 Task: Add an event with the title Second Interview with Irvin, date '2023/10/20', time 7:50 AM to 9:50 AMand add a description: Welcome to our Annual General Meeting (AGM), a crucial event that brings together stakeholders, shareholders, and key members of our organization to review the past year, discuss important matters, and plan for the future. The AGM serves as a platform for transparency, accountability, and open dialogue, allowing everyone involved to contribute to the overall direction and success of our organization., put the event into Orange category . Add location for the event as: Waldorf Astoria, Beverly Hills, USA, logged in from the account softage.7@softage.netand send the event invitation to softage.1@softage.net and softage.2@softage.net. Set a reminder for the event 15 minutes before
Action: Mouse moved to (100, 111)
Screenshot: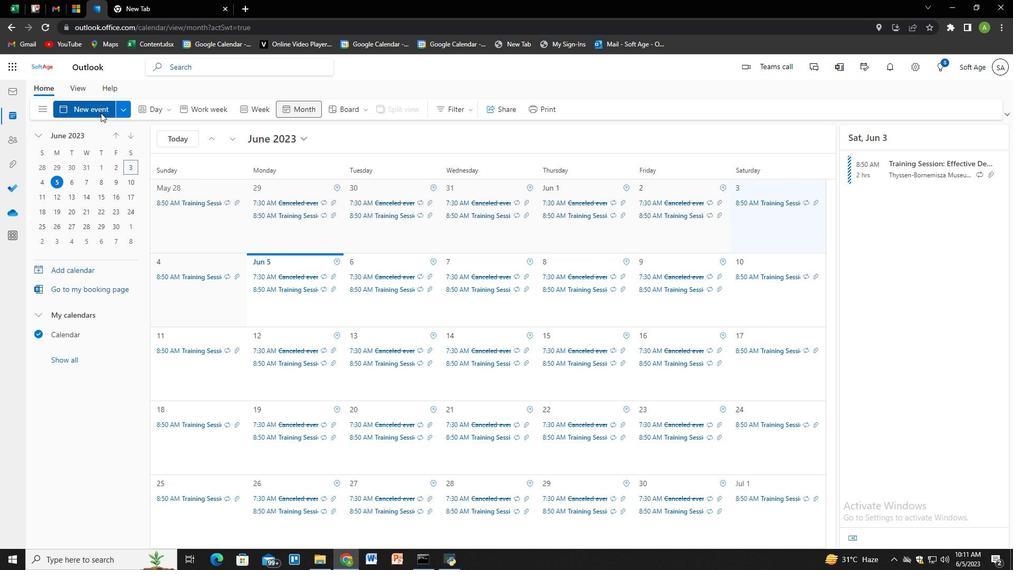 
Action: Mouse pressed left at (100, 111)
Screenshot: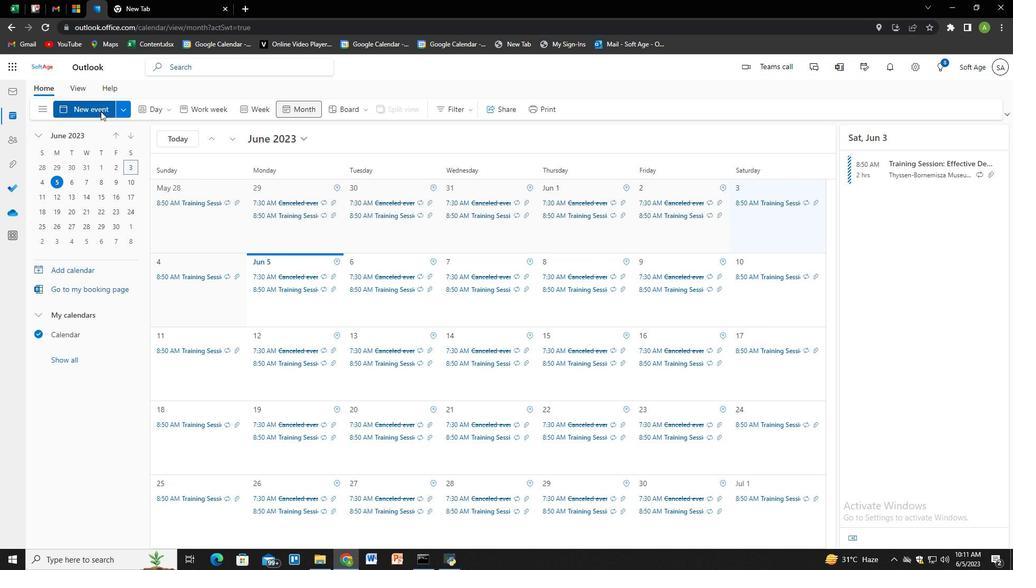 
Action: Mouse moved to (351, 174)
Screenshot: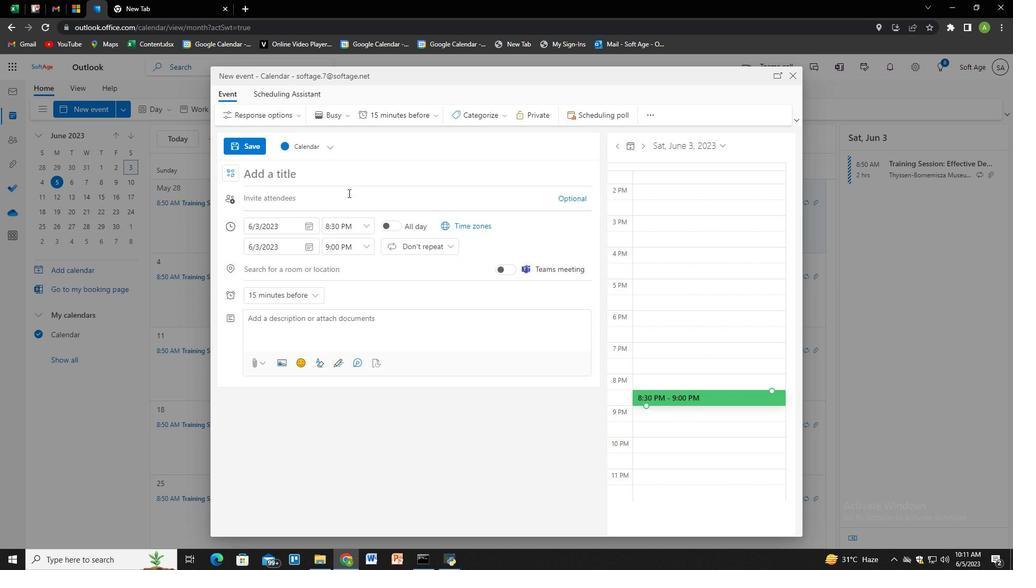 
Action: Key pressed <Key.shift>Second<Key.space><Key.shift>Interview<Key.space>with<Key.space><Key.shift>Irvin<Key.tab><Key.tab><Key.tab>
Screenshot: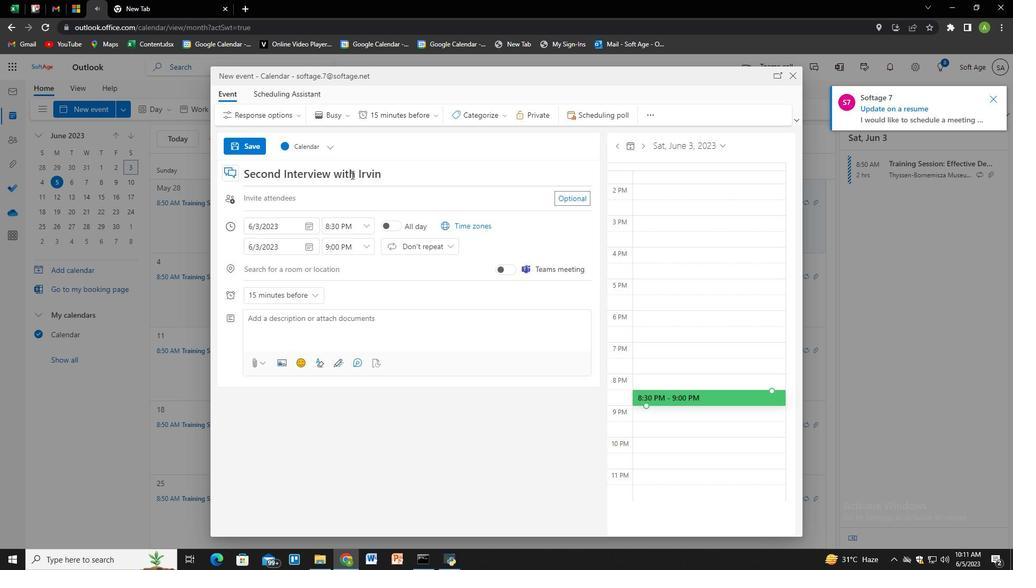 
Action: Mouse moved to (307, 225)
Screenshot: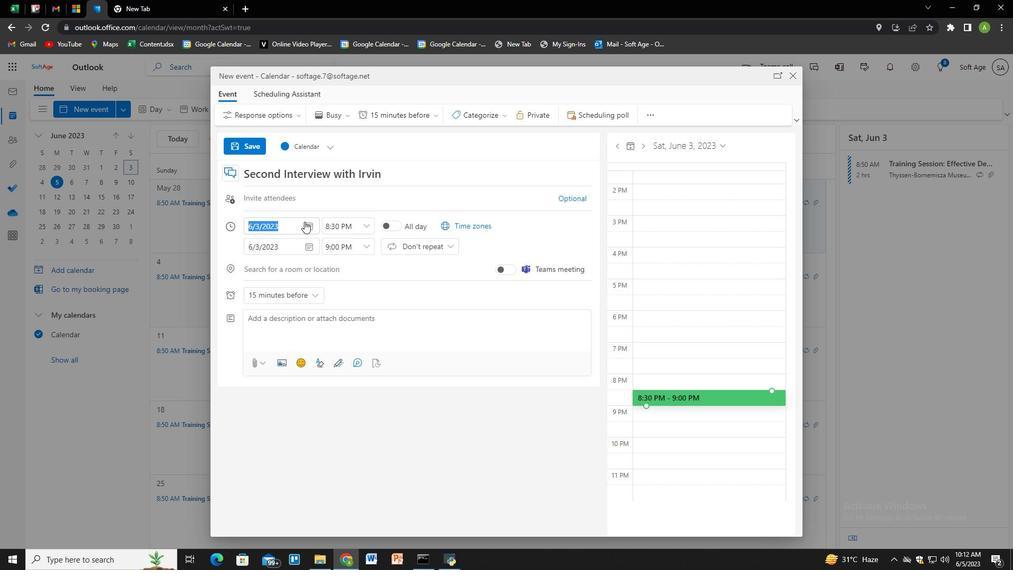 
Action: Mouse pressed left at (307, 225)
Screenshot: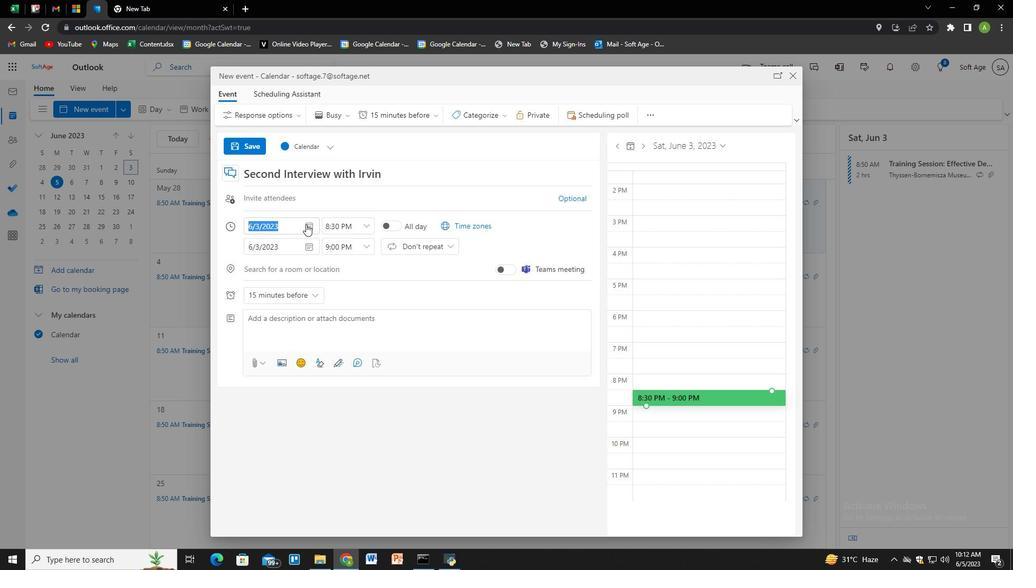 
Action: Mouse moved to (303, 246)
Screenshot: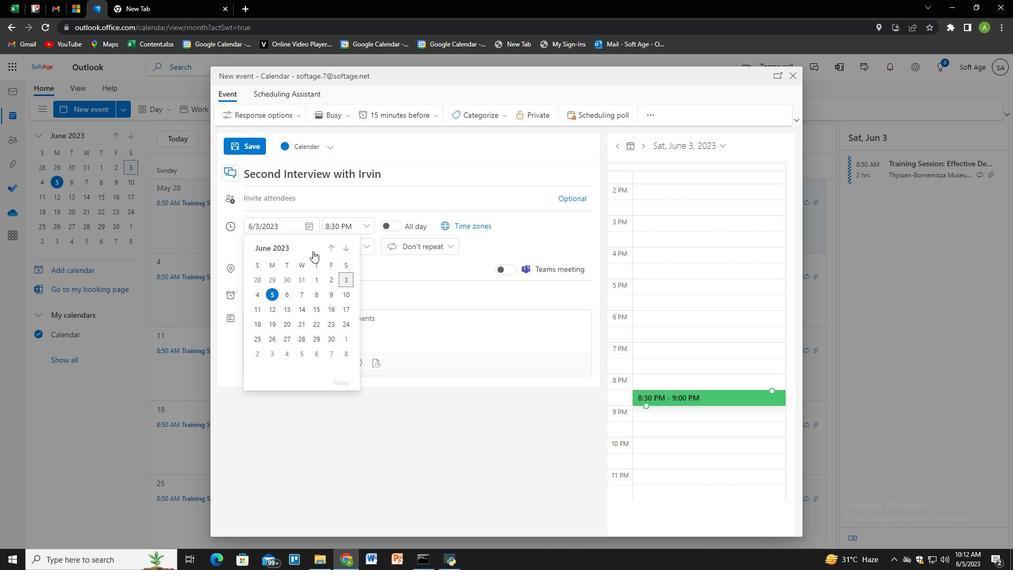 
Action: Mouse pressed left at (303, 246)
Screenshot: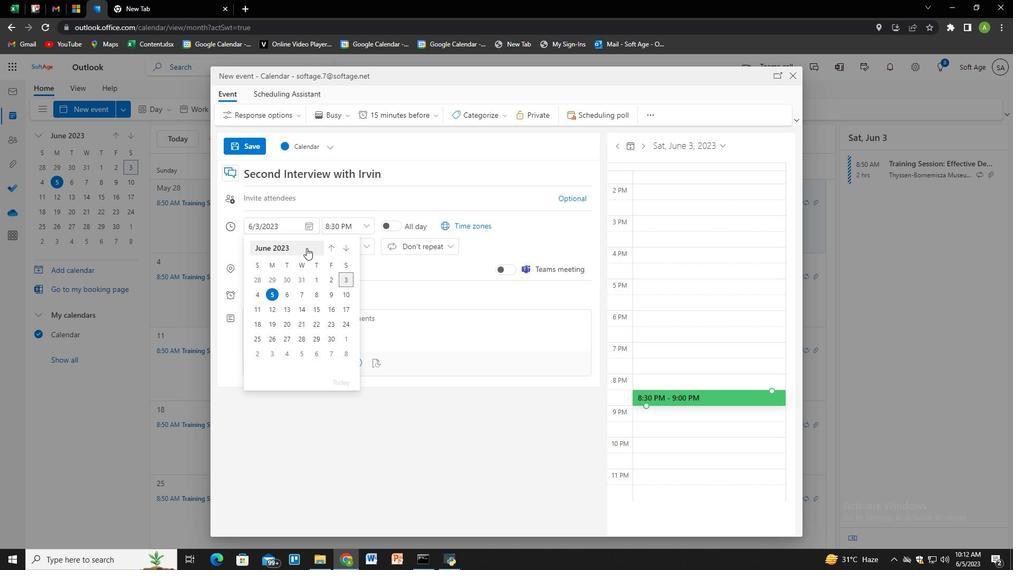 
Action: Mouse moved to (291, 247)
Screenshot: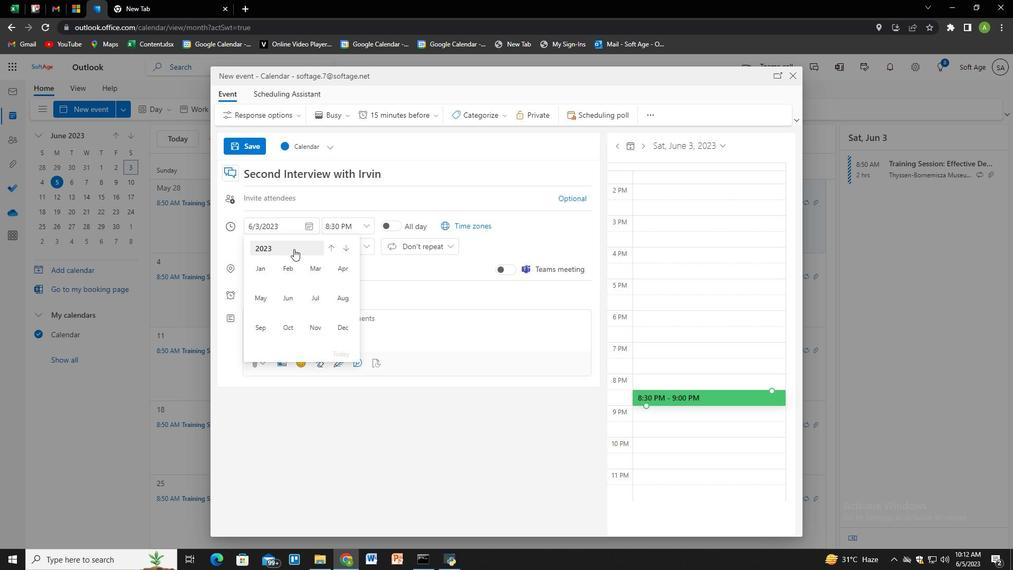 
Action: Mouse pressed left at (291, 247)
Screenshot: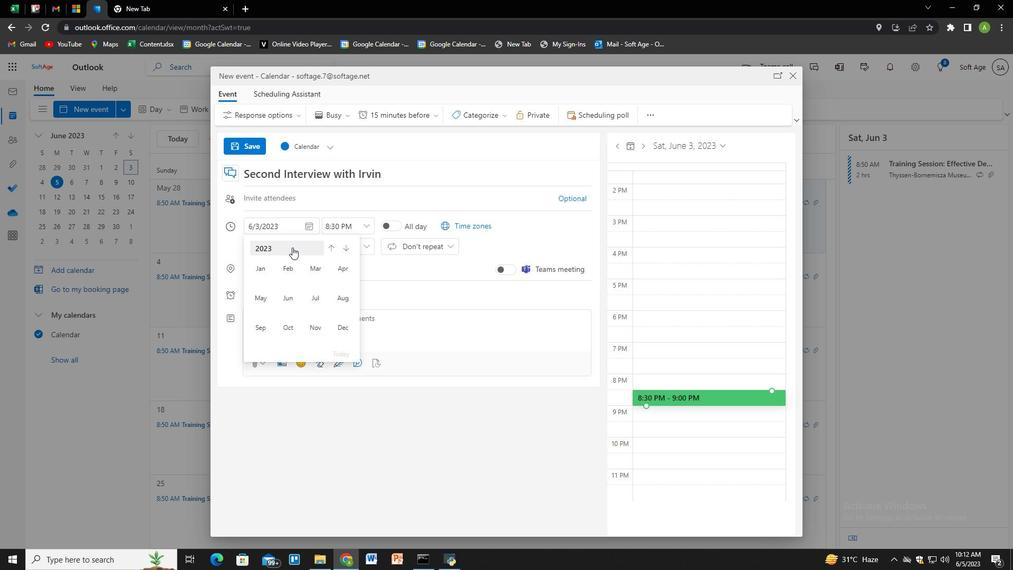 
Action: Mouse moved to (341, 267)
Screenshot: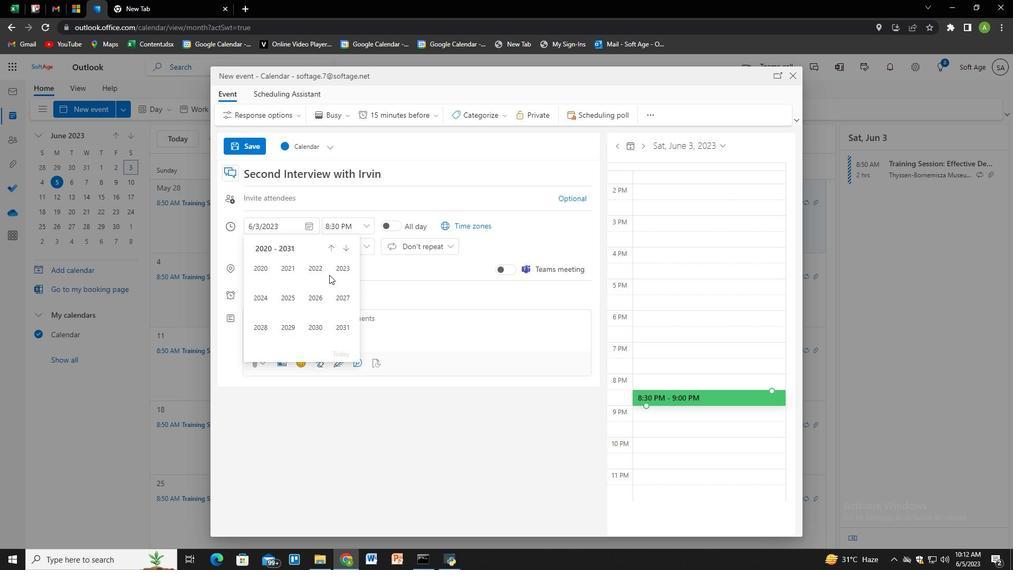 
Action: Mouse pressed left at (341, 267)
Screenshot: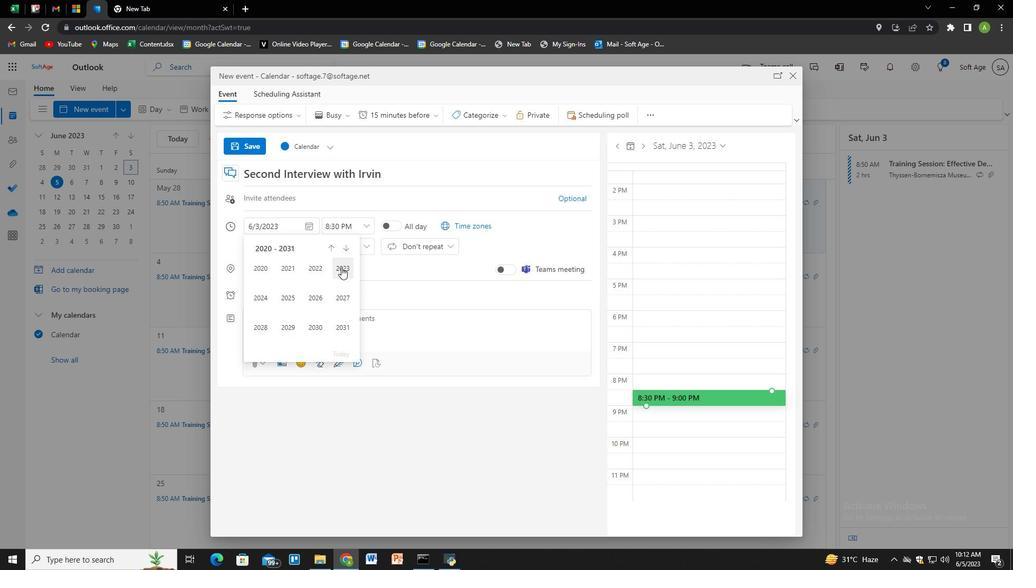 
Action: Mouse moved to (289, 325)
Screenshot: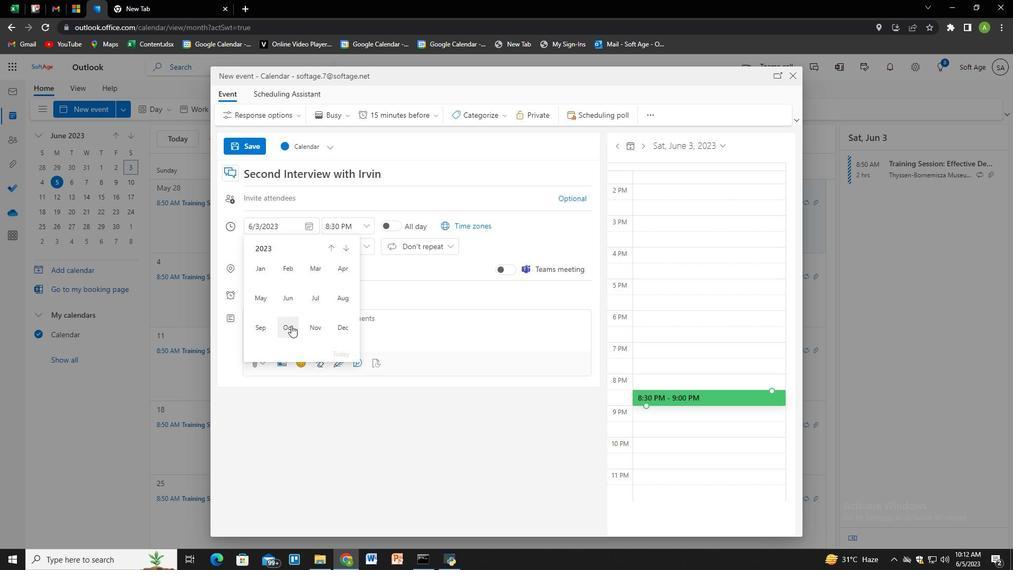 
Action: Mouse pressed left at (289, 325)
Screenshot: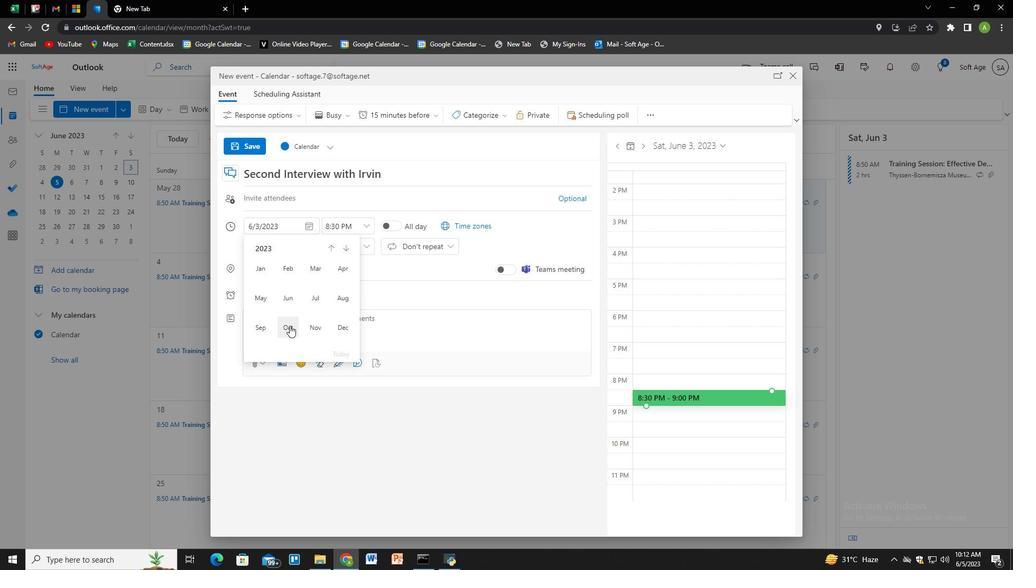 
Action: Mouse moved to (330, 312)
Screenshot: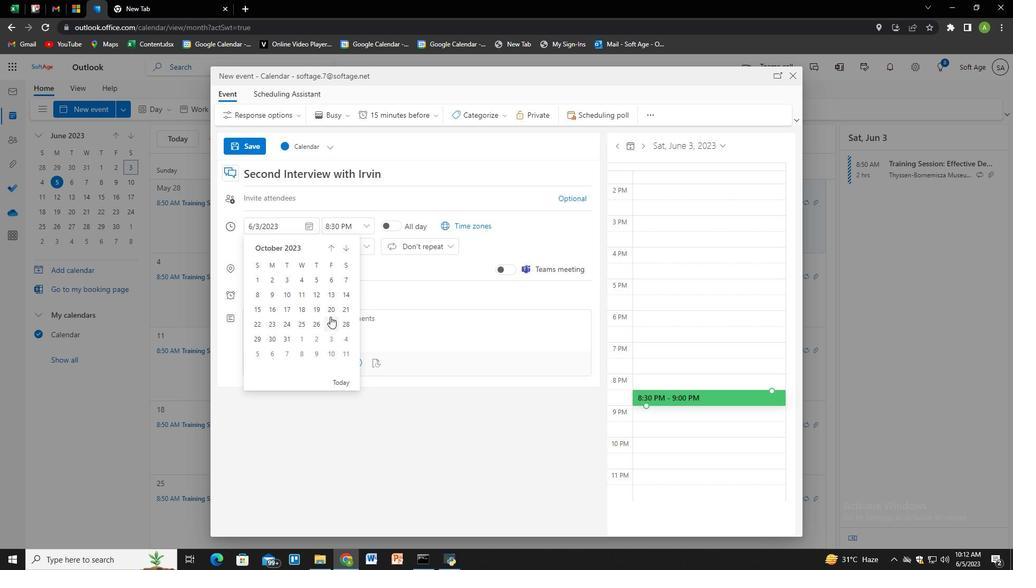 
Action: Mouse pressed left at (330, 312)
Screenshot: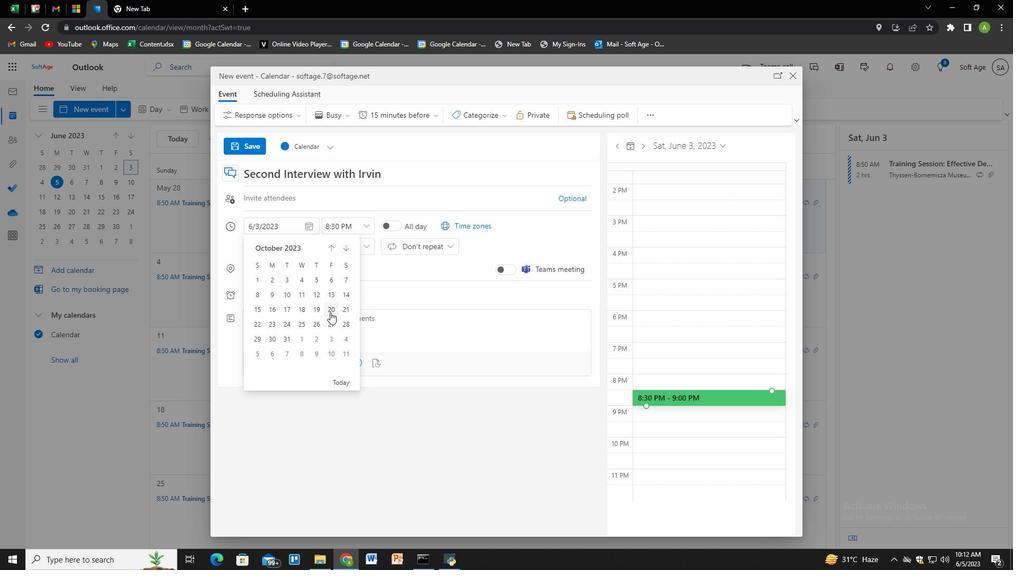 
Action: Mouse moved to (334, 230)
Screenshot: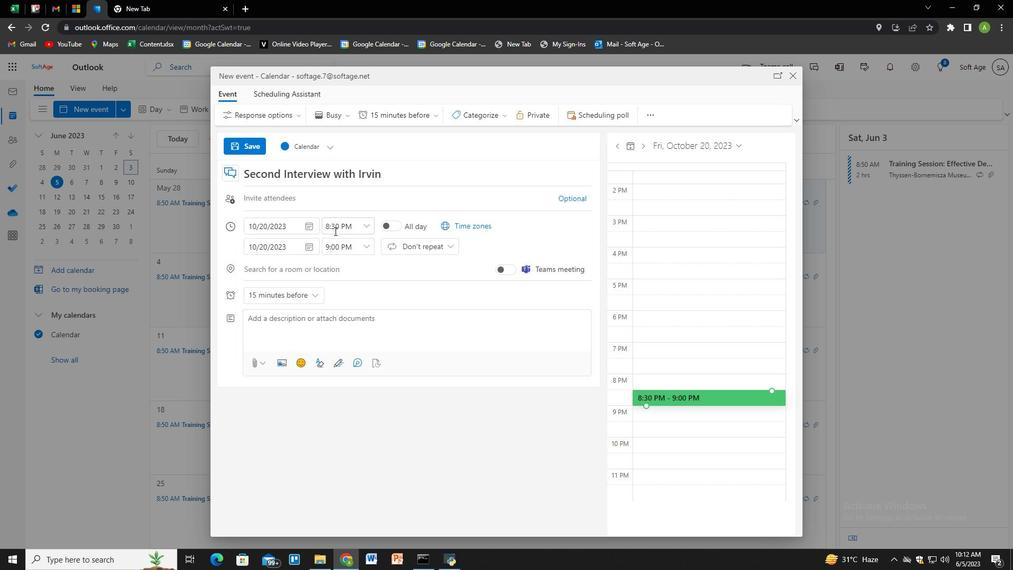 
Action: Mouse pressed left at (334, 230)
Screenshot: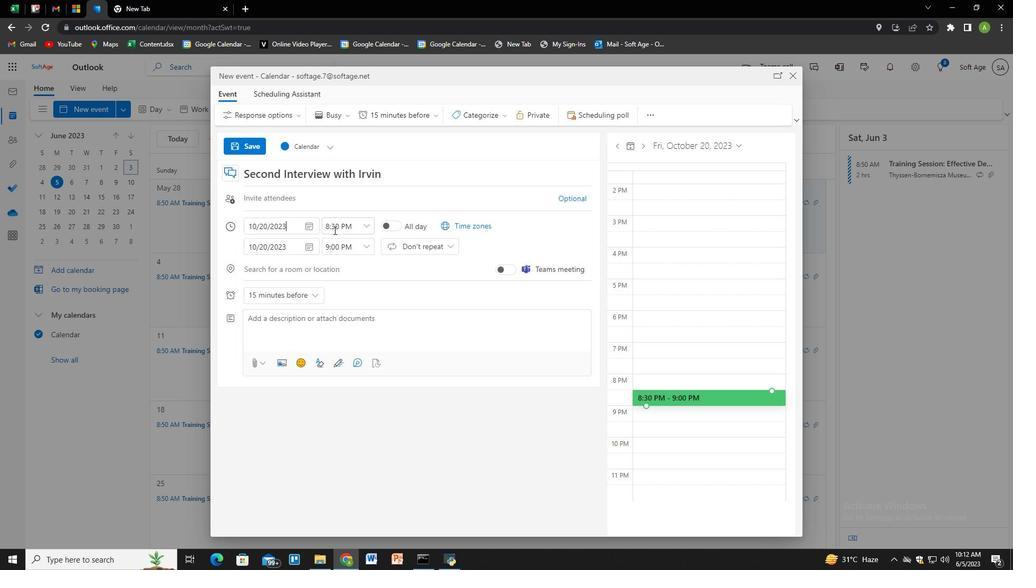 
Action: Mouse pressed left at (334, 230)
Screenshot: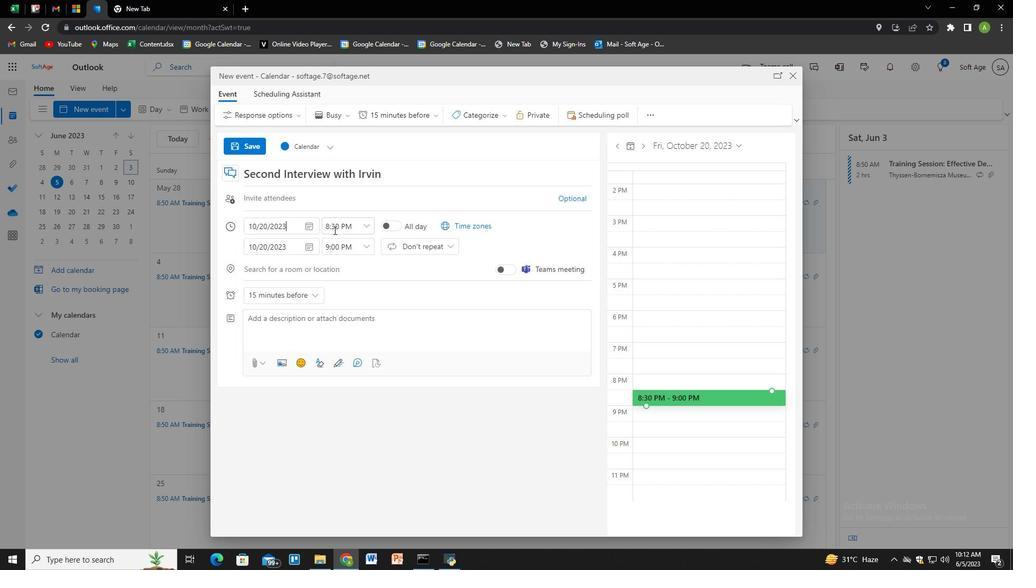 
Action: Key pressed 7<Key.shift><Key.shift><Key.shift><Key.shift><Key.shift><Key.shift><Key.shift><Key.shift>:50<Key.space><Key.shift>AM
Screenshot: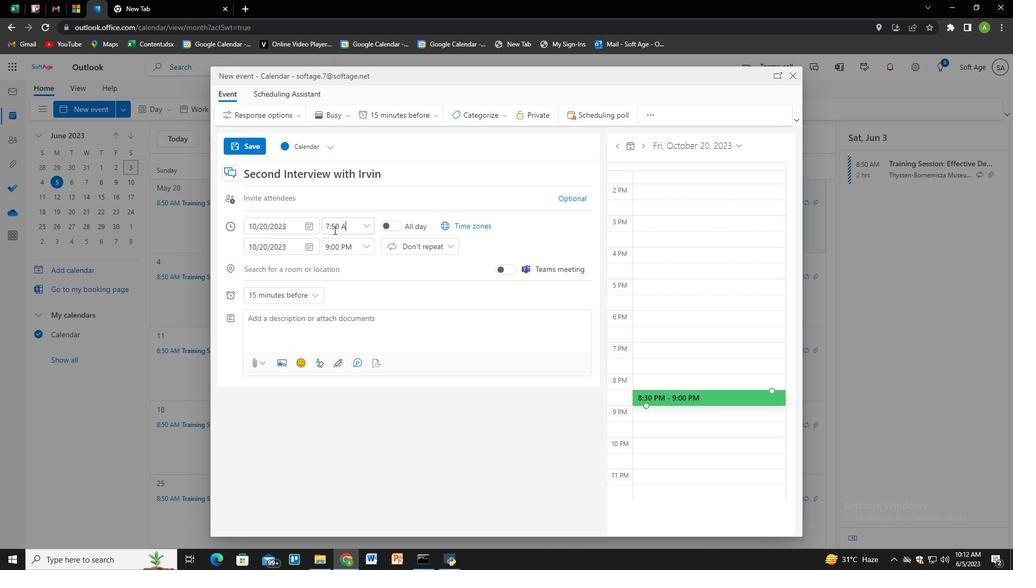 
Action: Mouse moved to (347, 245)
Screenshot: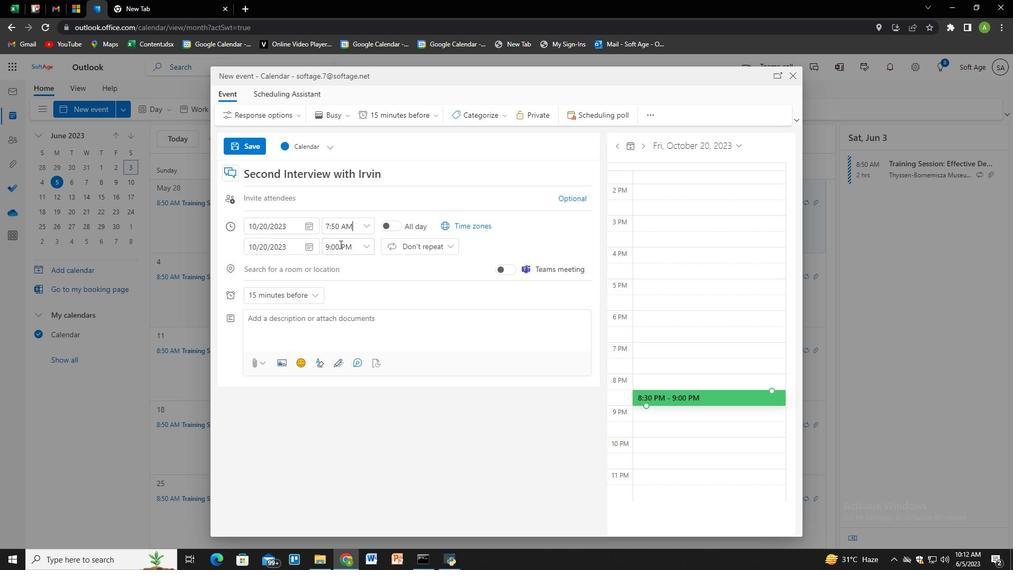 
Action: Mouse pressed left at (347, 245)
Screenshot: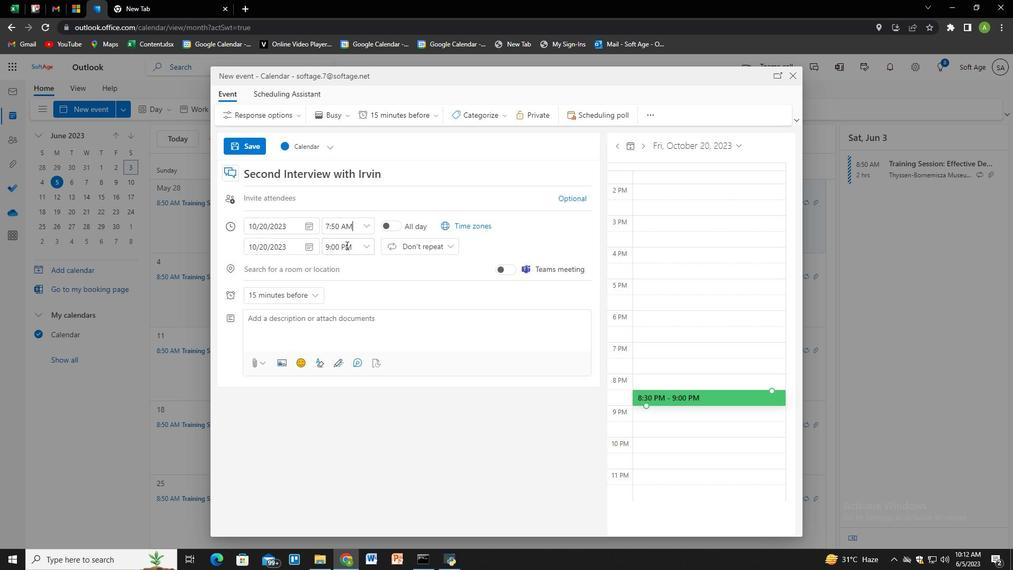 
Action: Mouse moved to (347, 245)
Screenshot: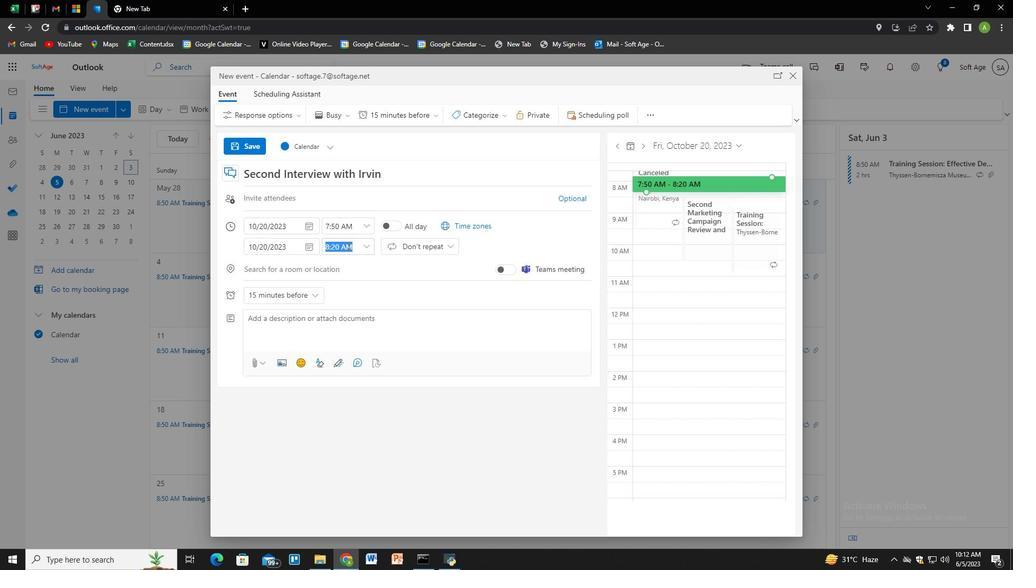 
Action: Key pressed 9<Key.shift>:50<Key.space><Key.shift><Key.shift><Key.shift><Key.shift><Key.shift><Key.shift><Key.shift><Key.shift><Key.shift><Key.shift><Key.shift><Key.shift><Key.shift><Key.shift><Key.shift>AMM
Screenshot: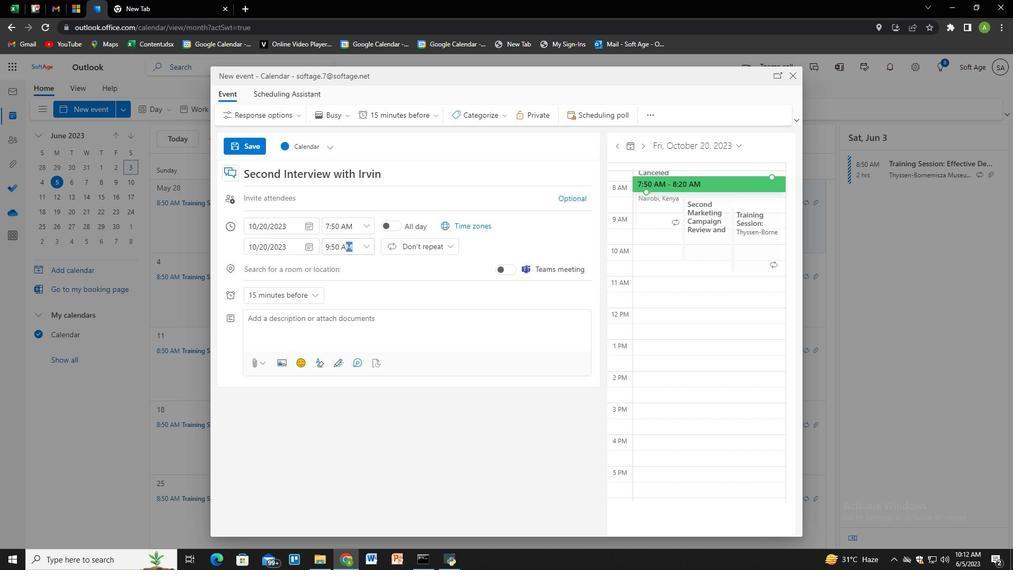 
Action: Mouse moved to (497, 240)
Screenshot: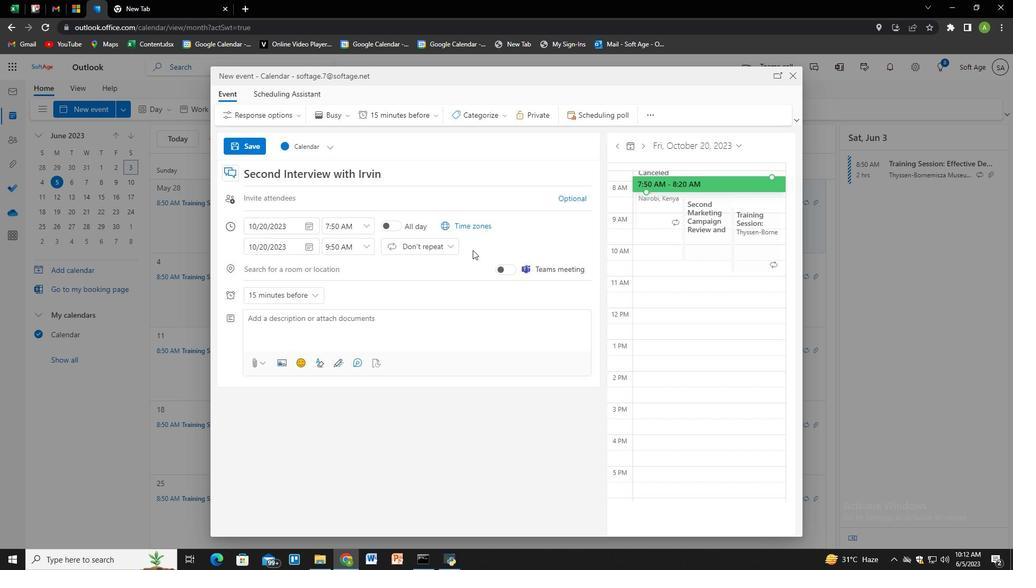 
Action: Mouse pressed left at (497, 240)
Screenshot: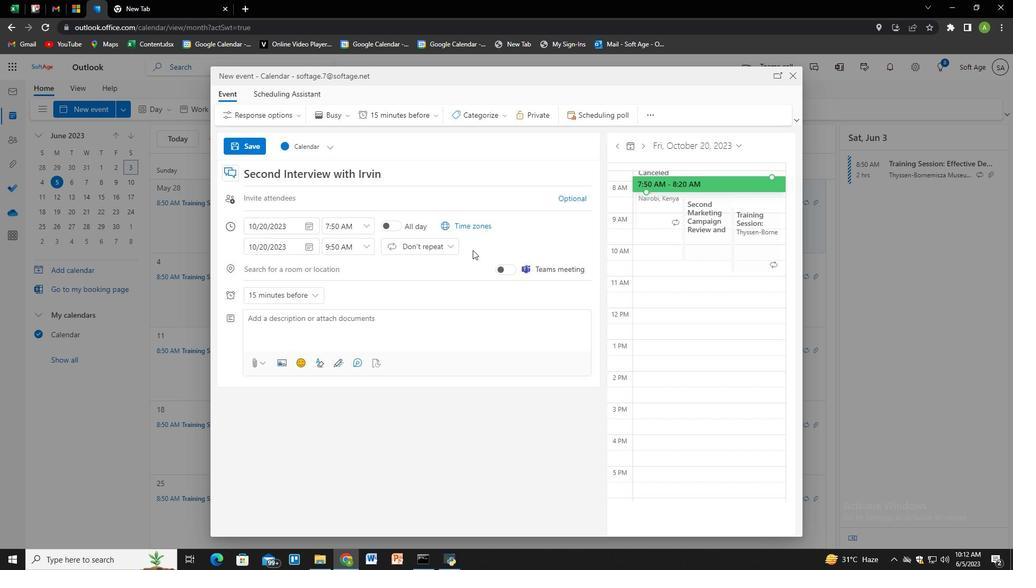 
Action: Mouse moved to (465, 271)
Screenshot: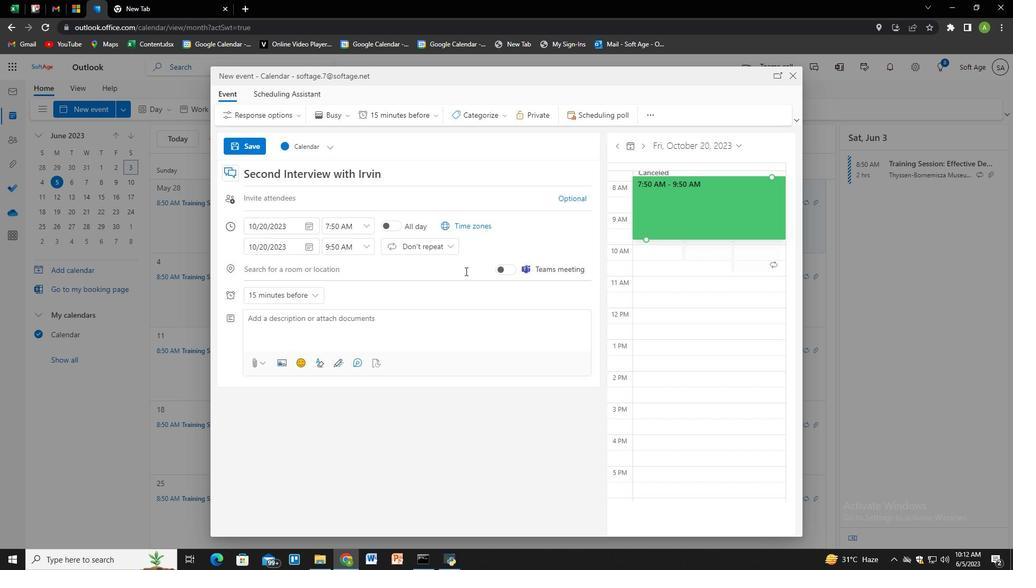 
Action: Key pressed <Key.tab><Key.tab><Key.tab><Key.tab><Key.tab><Key.shift>Wils<Key.backspace><Key.backspace><Key.backspace>eocom<Key.backspace><Key.backspace><Key.backspace><Key.backspace>lcome<Key.space>to<Key.space>our<Key.space><Key.shift>Annual<Key.space>g<Key.backspace><Key.shift>General<Key.space><Key.shift>Meeting<Key.space><Key.shift><Key.shift><Key.shift><Key.shift><Key.shift>(<Key.shift>AGM),<Key.space>a<Key.space>cruicial<Key.space>ev<Key.backspace><Key.backspace><Key.backspace><Key.backspace><Key.backspace><Key.backspace><Key.backspace><Key.backspace>cial<Key.space>event<Key.space>that<Key.space>brings<Key.space>together<Key.space>stakeholders,<Key.space>sharegolders<Key.space><Key.backspace>,<Key.space>and<Key.space>key<Key.space>members<Key.space>of<Key.space>o<Key.backspace><Key.backspace><Key.backspace><Key.backspace><Key.backspace><Key.backspace><Key.backspace><Key.backspace><Key.backspace><Key.backspace><Key.backspace><Key.backspace><Key.backspace><Key.backspace><Key.backspace><Key.backspace><Key.backspace><Key.backspace><Key.backspace><Key.backspace><Key.backspace><Key.backspace><Key.backspace><Key.backspace>s<Key.backspace>rs,<Key.space>and<Key.space>key<Key.space>menber<Key.backspace><Key.backspace><Key.backspace><Key.backspace>mbers<Key.space>of<Key.space>our<Key.space>organizations<Key.space><Key.space>to<Key.space><Key.backspace><Key.backspace><Key.backspace><Key.backspace>to<Key.space>review<Key.space>the<Key.space>past<Key.space>year,<Key.space>discuss<Key.space>importand<Key.space>m<Key.backspace><Key.backspace><Key.backspace>t<Key.space>matters,<Key.space>and<Key.space>plan<Key.space>for<Key.space>the<Key.space>future.<Key.space><Key.shift>The<Key.space><Key.shift>AGM<Key.space>serves<Key.space>as<Key.space>a<Key.space>platform<Key.space>for<Key.space>transpe<Key.backspace>arec<Key.backspace><Key.backspace>n<Key.backspace>en<Key.backspace><Key.backspace>ency<Key.space><Key.backspace>,<Key.space>acoo<Key.backspace><Key.backspace>countability,<Key.space>and<Key.space>open<Key.space>diag<Key.backspace>loggu<Key.backspace><Key.backspace>ue<Key.space>,<Key.backspace><Key.backspace>,<Key.space>alll<Key.backspace>owing<Key.space>everyone<Key.space>involves<Key.backspace>d<Key.space>to<Key.space>contribent<Key.backspace><Key.backspace><Key.backspace>ute<Key.space>to<Key.space>the<Key.space>overall<Key.space>direction<Key.space>and<Key.space>success<Key.space>of<Key.space>our<Key.space>organization.
Screenshot: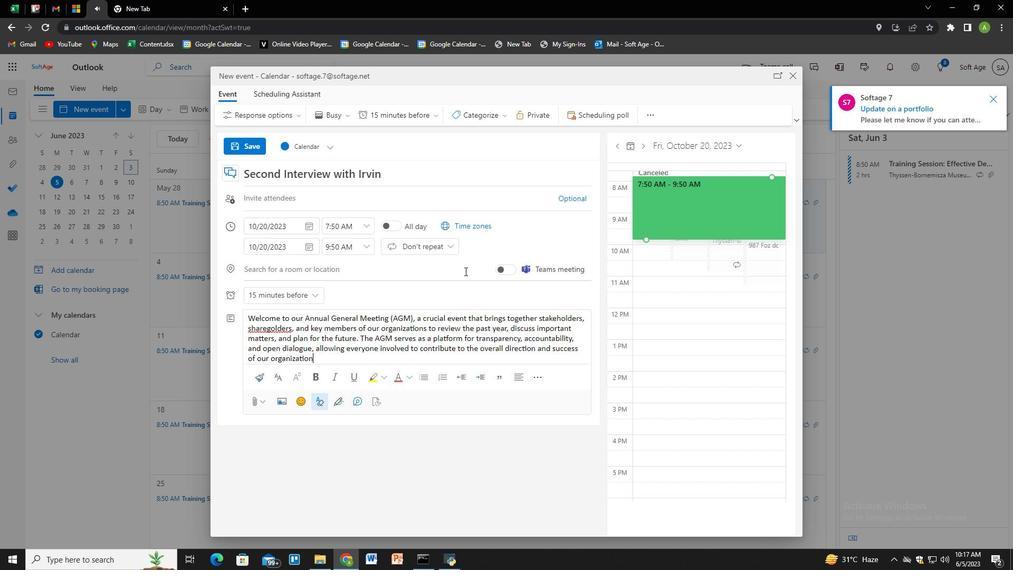 
Action: Mouse moved to (270, 330)
Screenshot: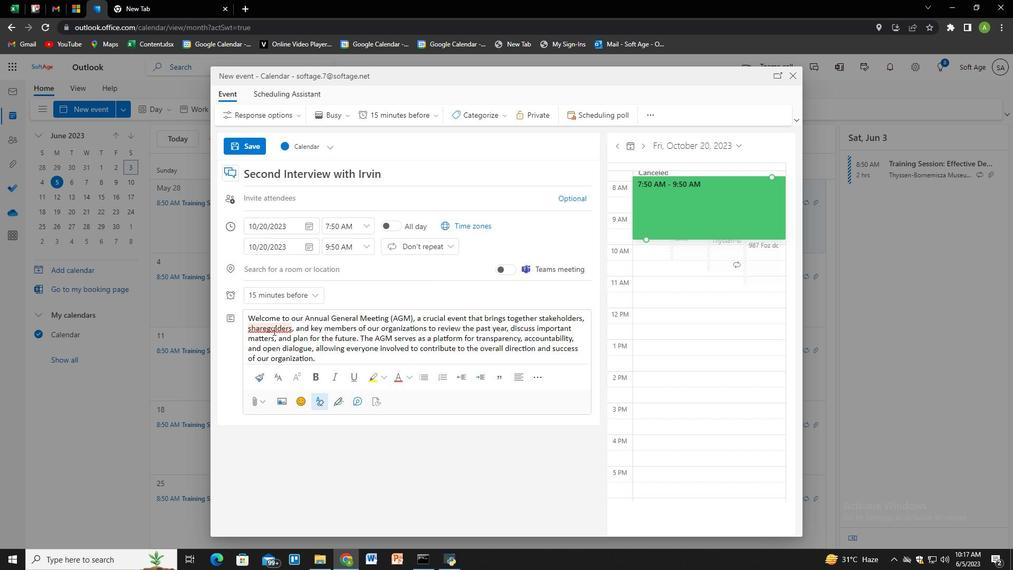 
Action: Mouse pressed left at (270, 330)
Screenshot: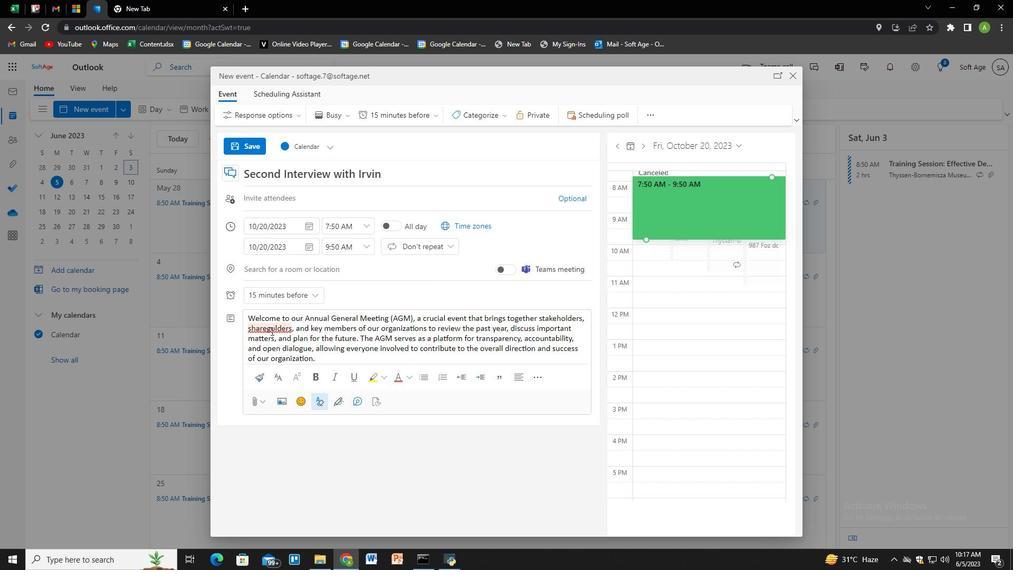
Action: Mouse moved to (281, 331)
Screenshot: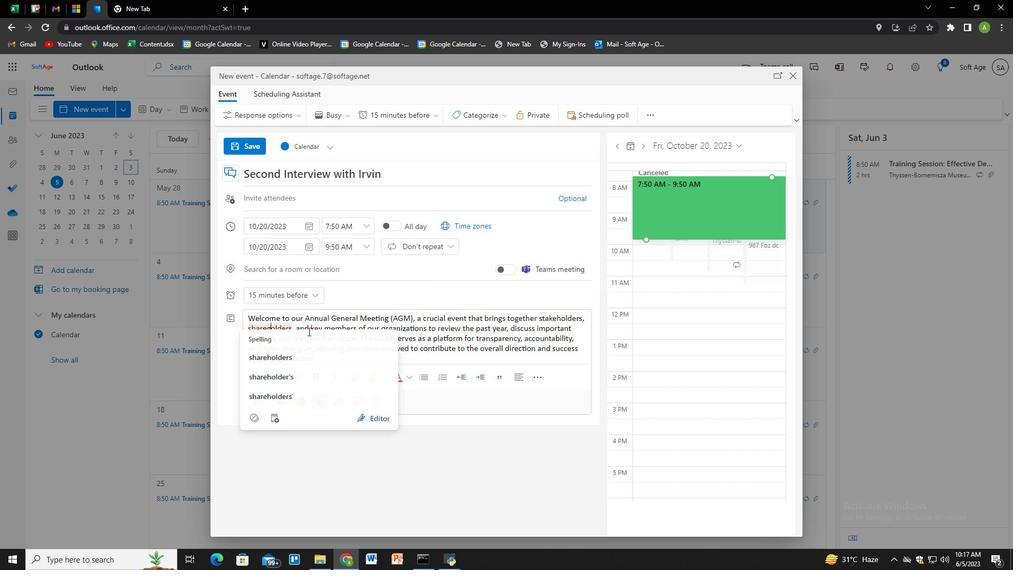 
Action: Key pressed <Key.backspace>h
Screenshot: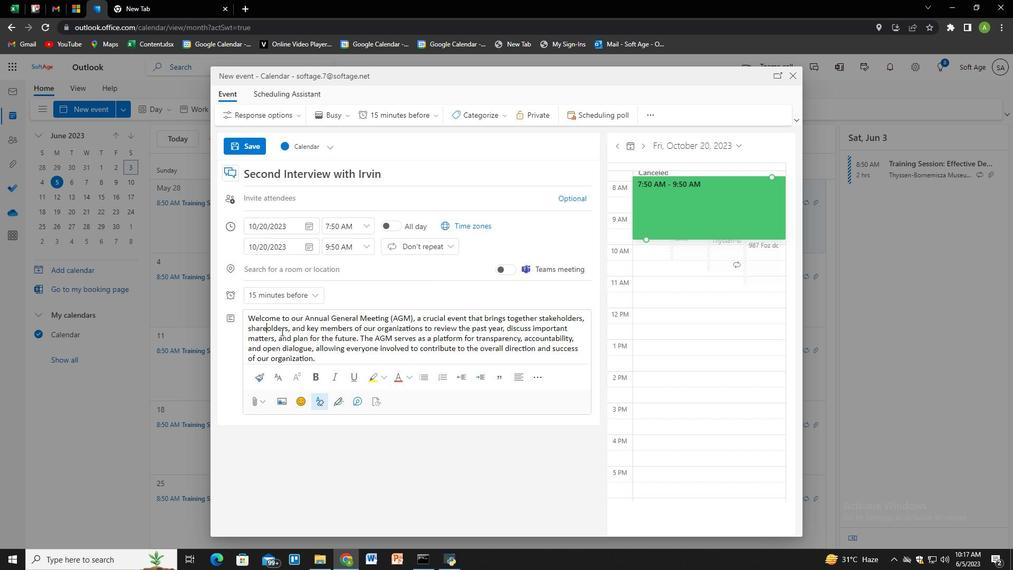 
Action: Mouse moved to (511, 242)
Screenshot: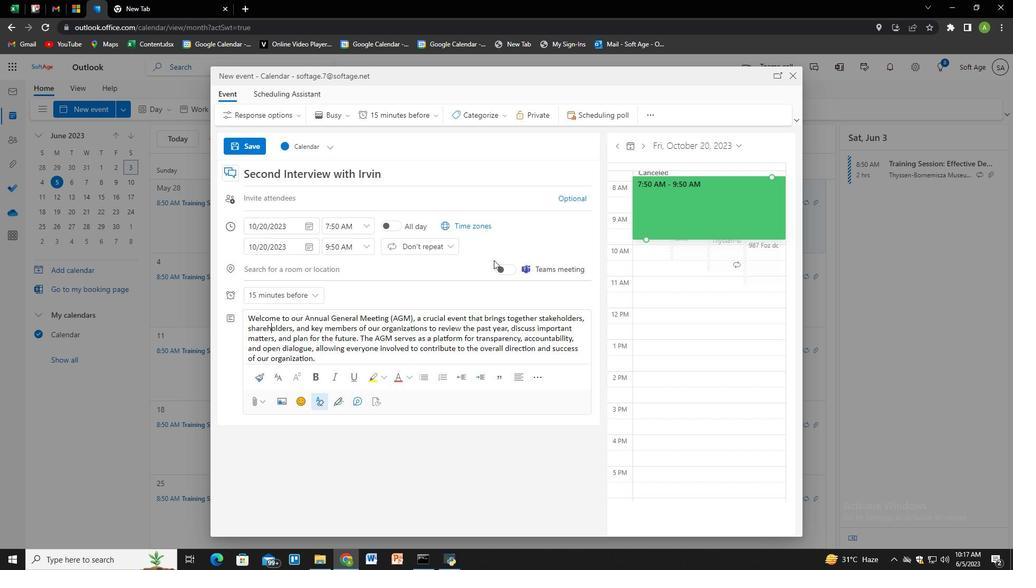 
Action: Mouse pressed left at (511, 242)
Screenshot: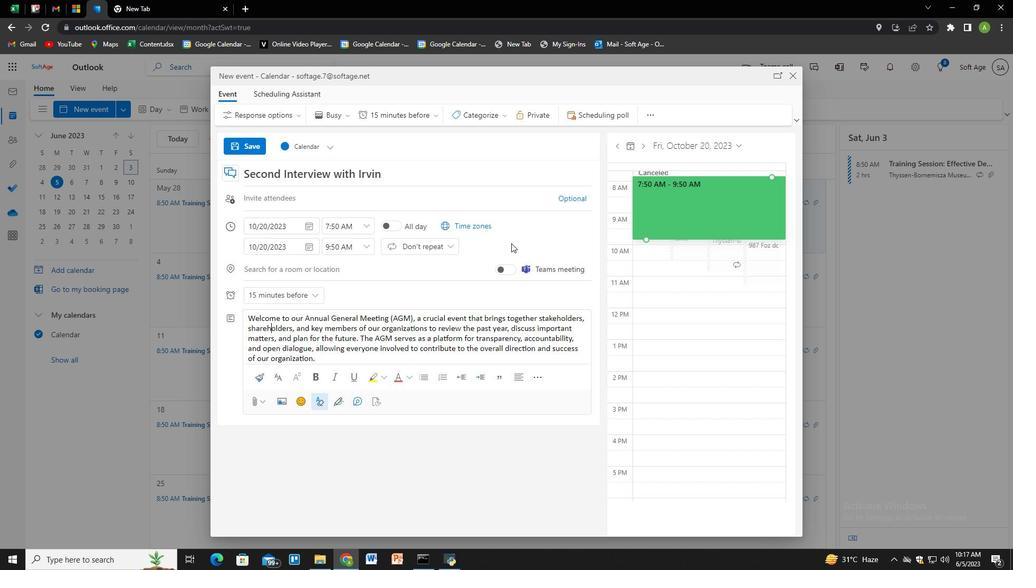 
Action: Mouse moved to (493, 118)
Screenshot: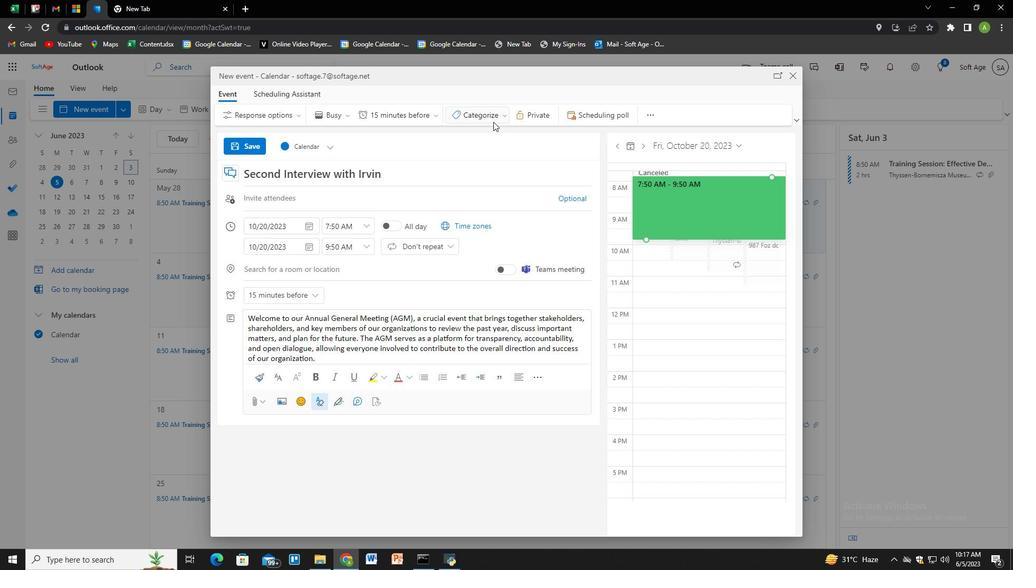 
Action: Mouse pressed left at (493, 118)
Screenshot: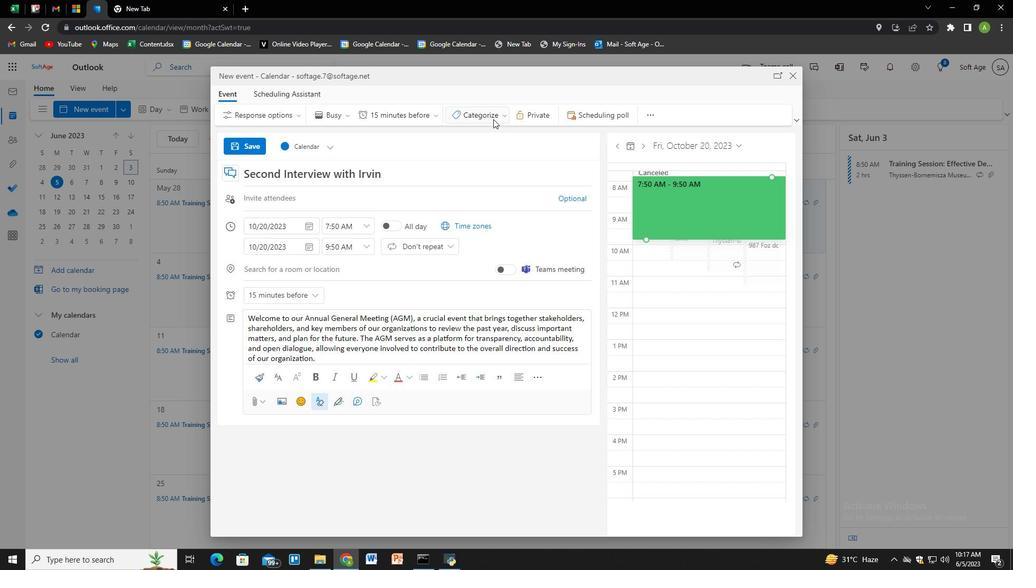 
Action: Mouse moved to (505, 173)
Screenshot: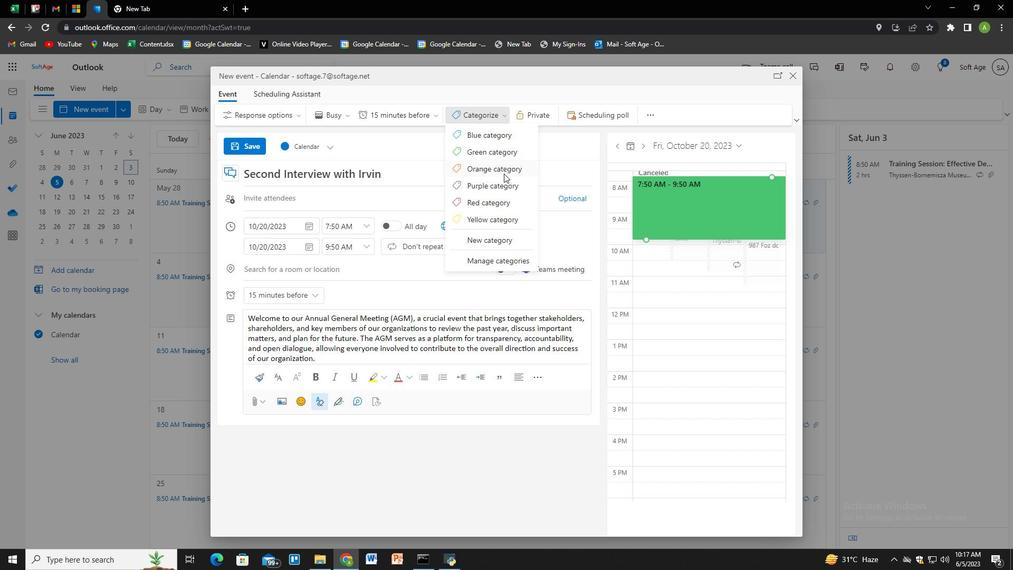 
Action: Mouse pressed left at (505, 173)
Screenshot: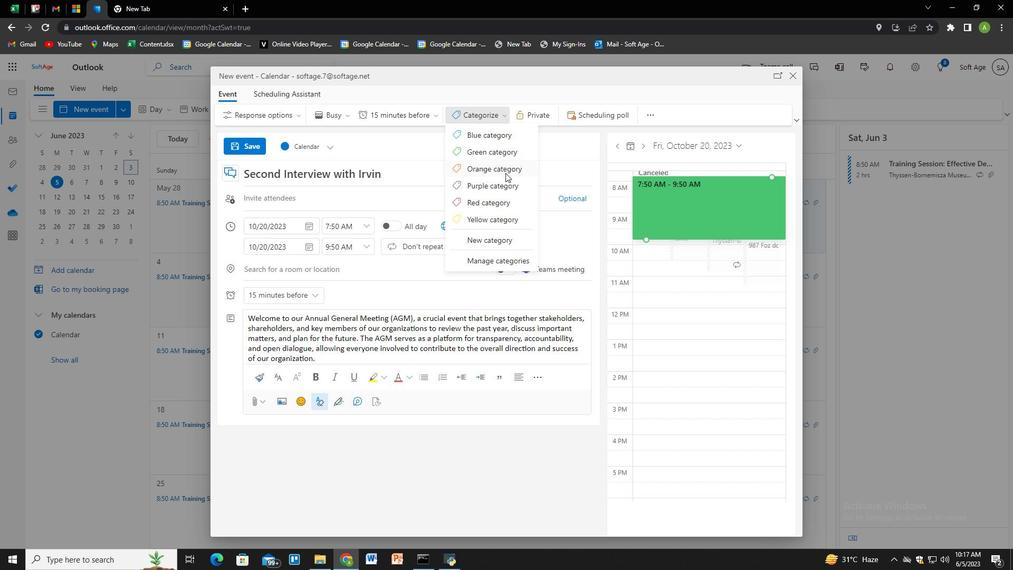 
Action: Mouse moved to (314, 201)
Screenshot: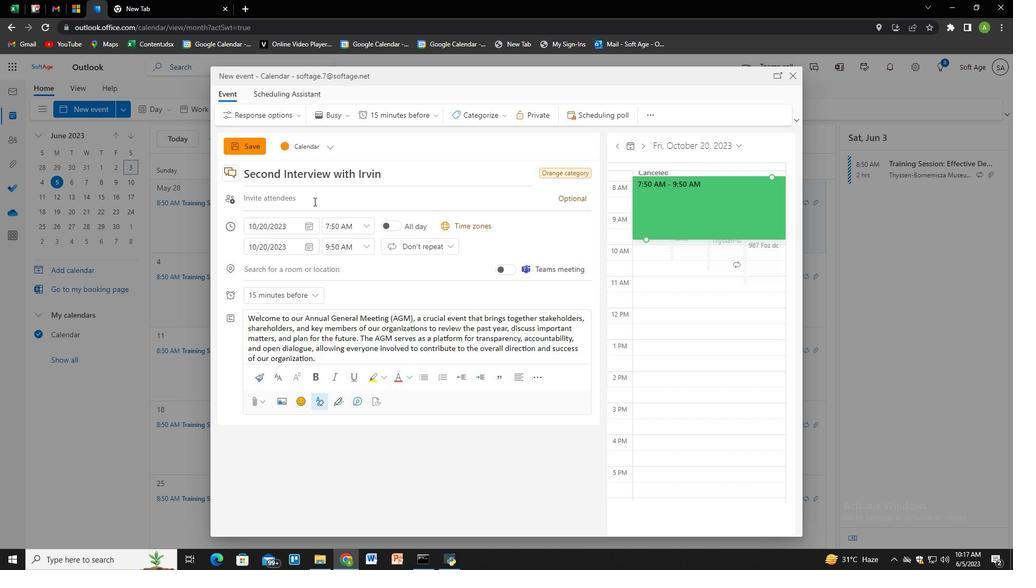 
Action: Mouse pressed left at (314, 201)
Screenshot: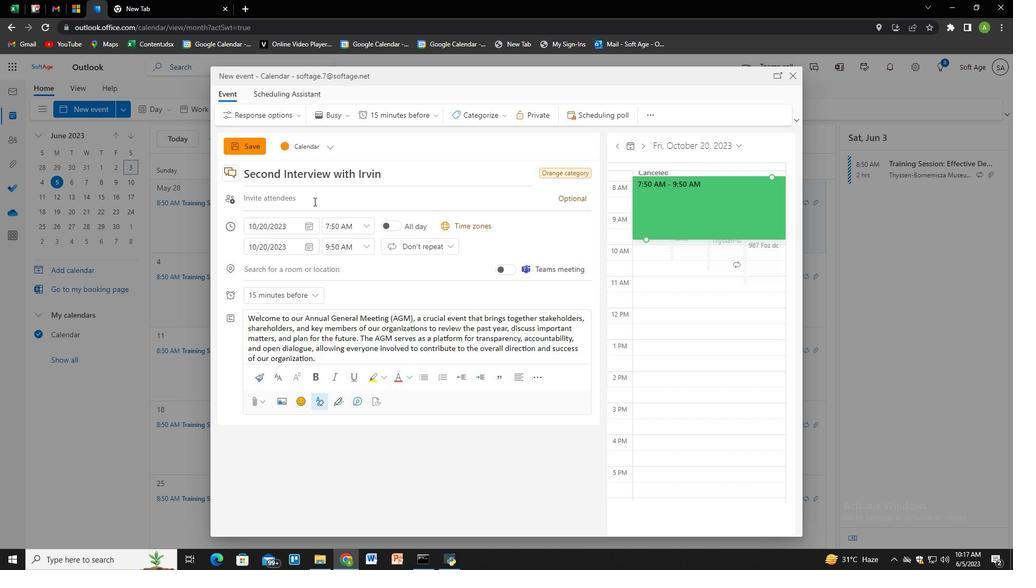 
Action: Mouse moved to (524, 214)
Screenshot: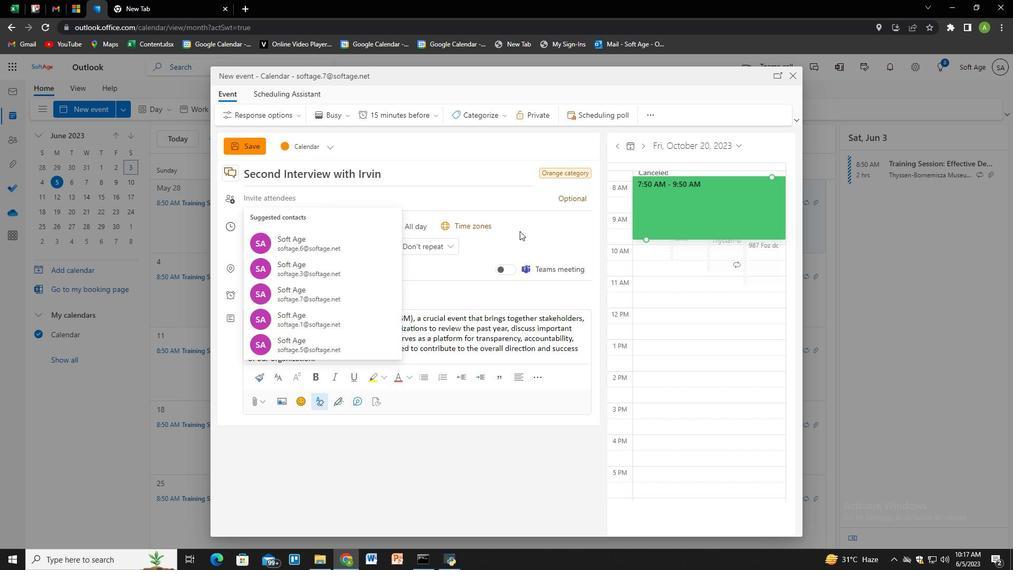 
Action: Mouse pressed left at (524, 214)
Screenshot: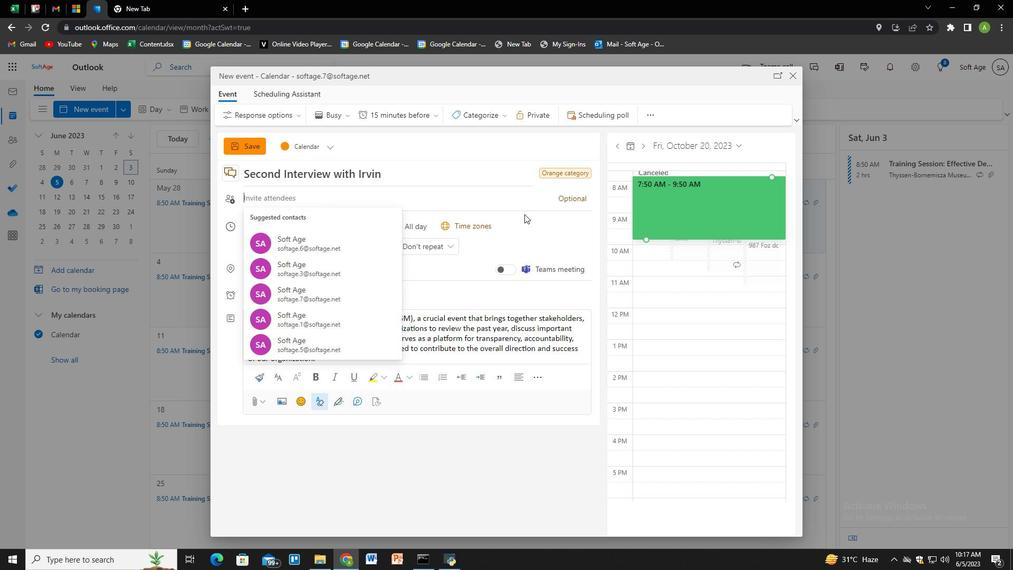 
Action: Mouse moved to (363, 268)
Screenshot: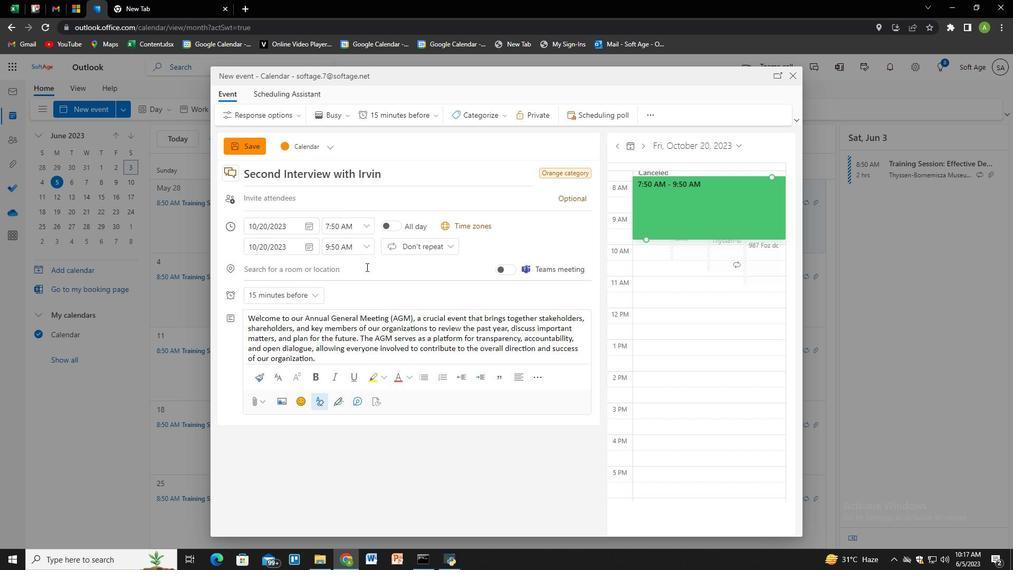 
Action: Mouse pressed left at (363, 268)
Screenshot: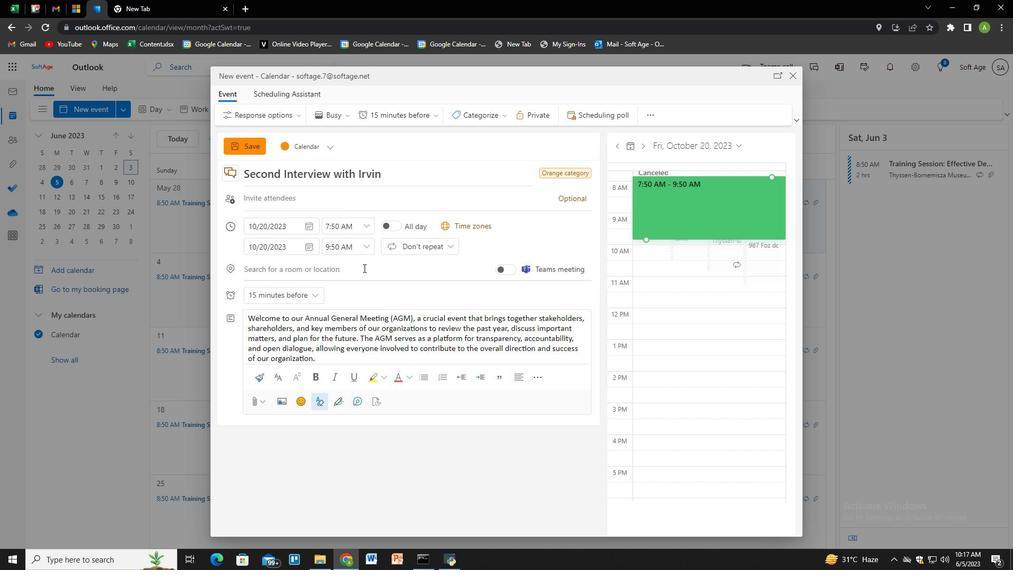 
Action: Key pressed <Key.shift>Waldorf<Key.space><Key.shift>Astoria,<Key.space><Key.shift>Beverly<Key.space><Key.shift><Key.shift><Key.shift><Key.shift><Key.shift><Key.shift><Key.shift><Key.shift><Key.shift><Key.shift><Key.shift><Key.shift><Key.shift><Key.shift><Key.shift>Hills,<Key.space><Key.shift>USA<Key.down><Key.enter>
Screenshot: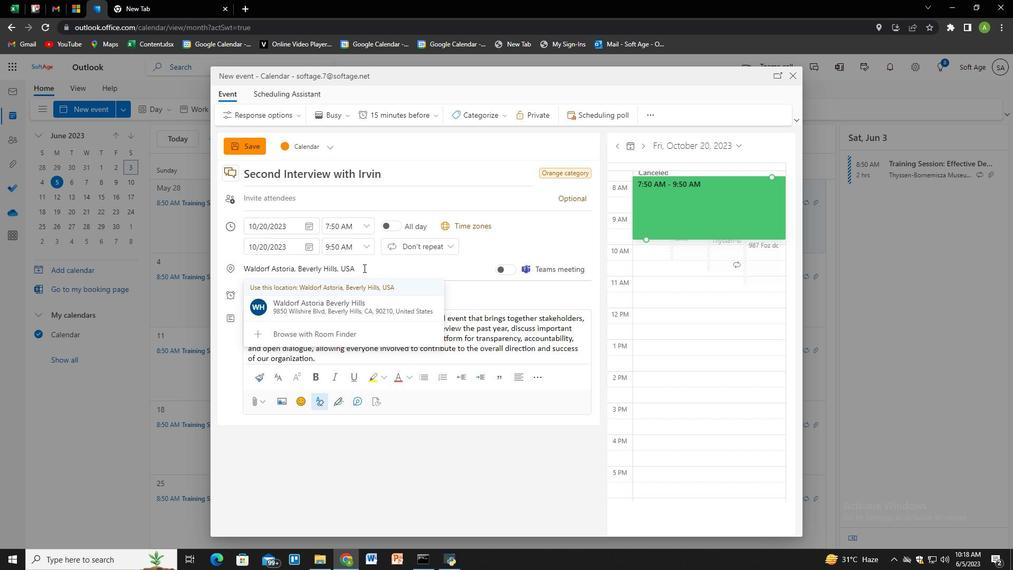 
Action: Mouse moved to (422, 265)
Screenshot: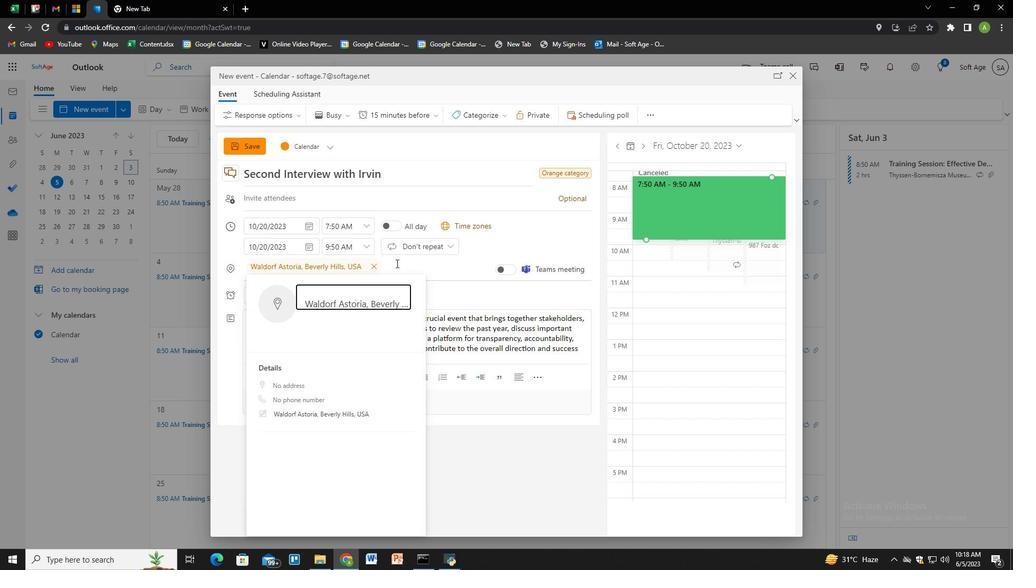 
Action: Mouse pressed left at (422, 265)
Screenshot: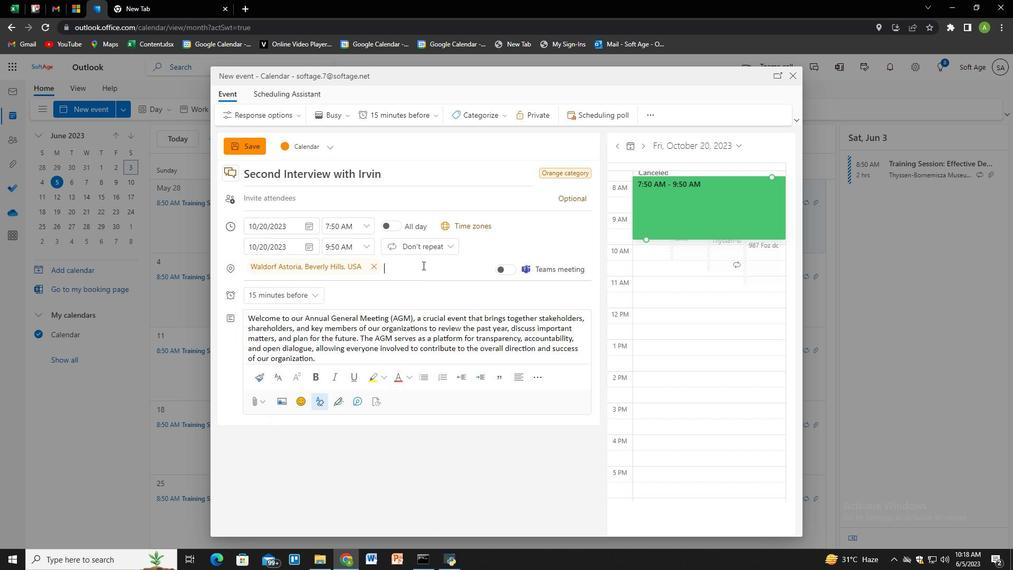 
Action: Mouse moved to (379, 190)
Screenshot: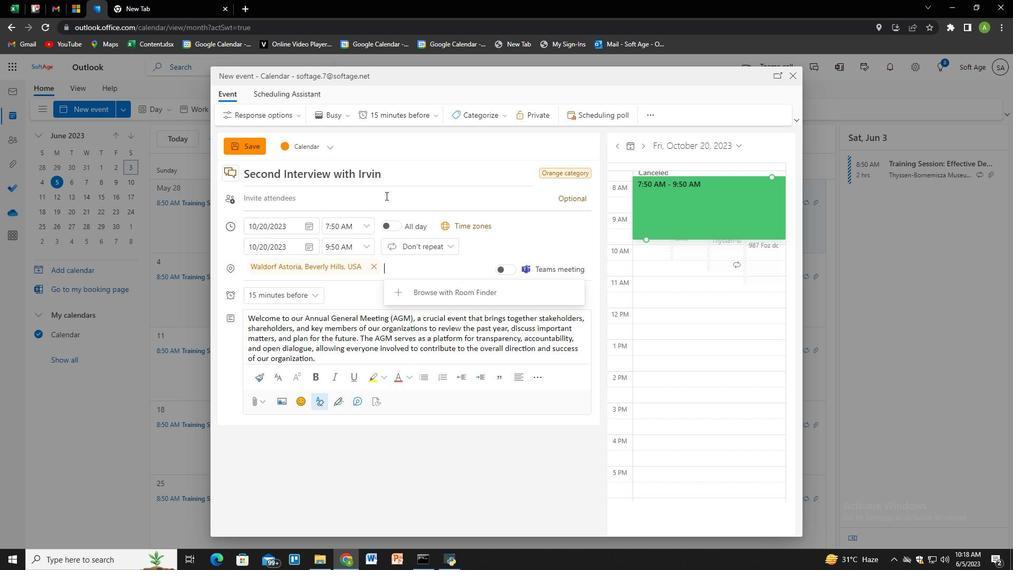 
Action: Mouse pressed left at (379, 190)
Screenshot: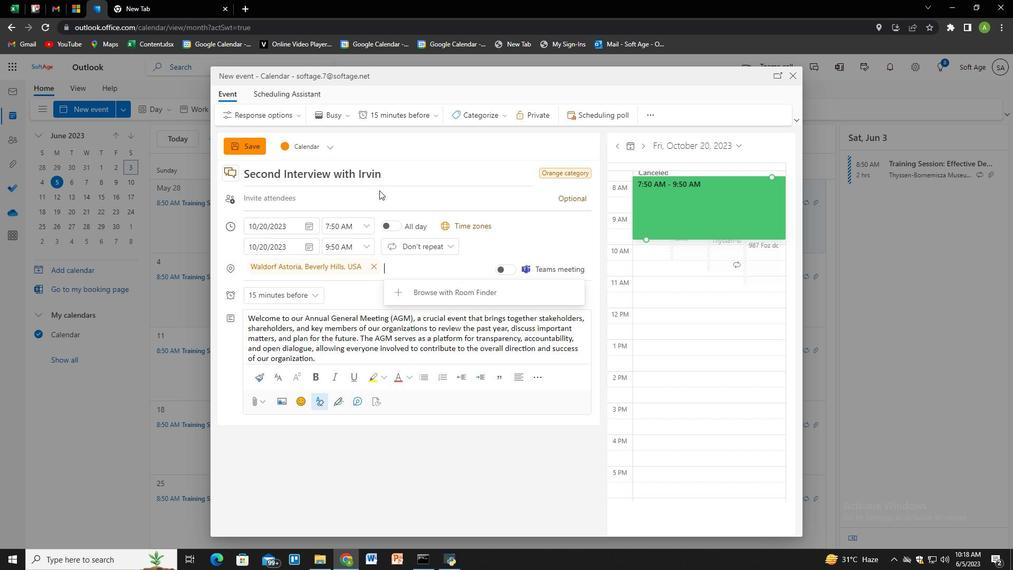 
Action: Key pressed softage.1<Key.shift>@softage.net<Key.enter>softage.2<Key.shift>@softage.net<Key.enter>
Screenshot: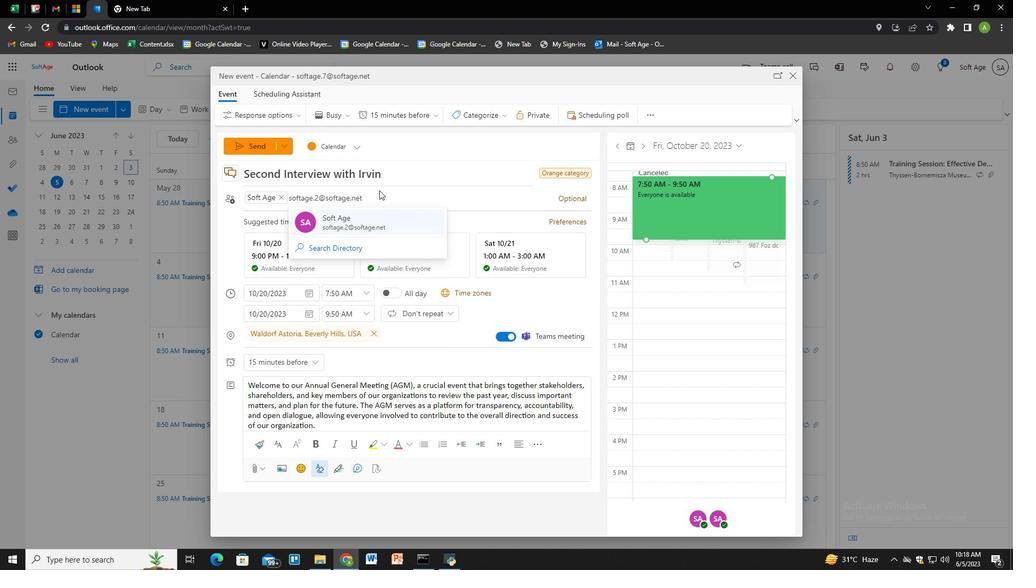 
Action: Mouse moved to (401, 114)
Screenshot: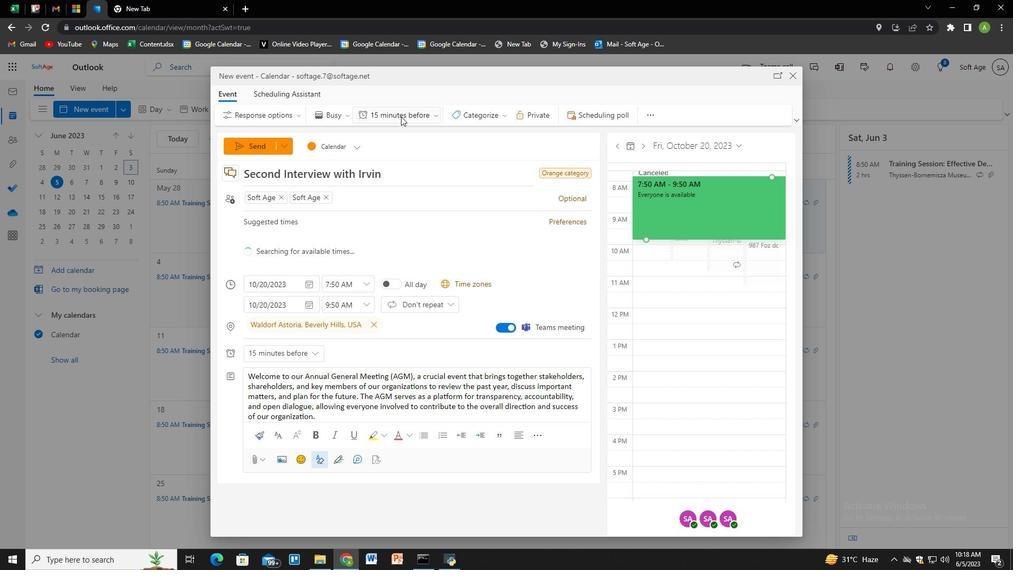 
Action: Mouse pressed left at (401, 114)
Screenshot: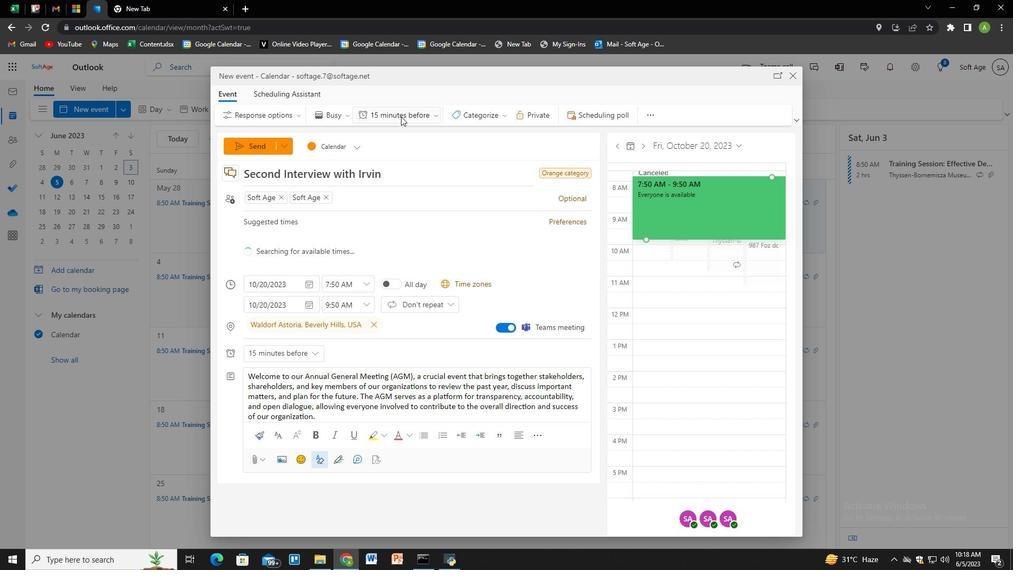 
Action: Mouse moved to (402, 192)
Screenshot: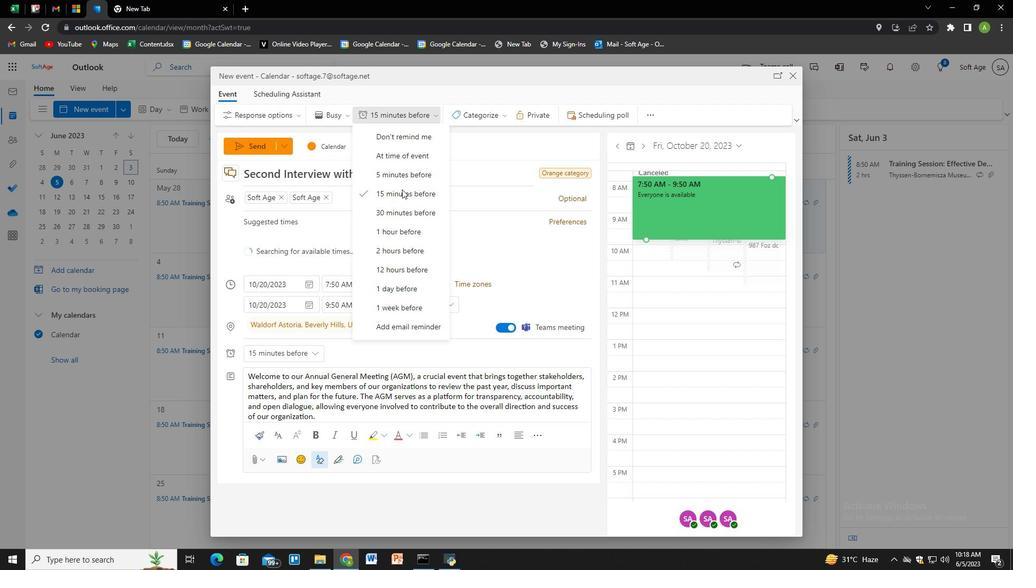 
Action: Mouse pressed left at (402, 192)
Screenshot: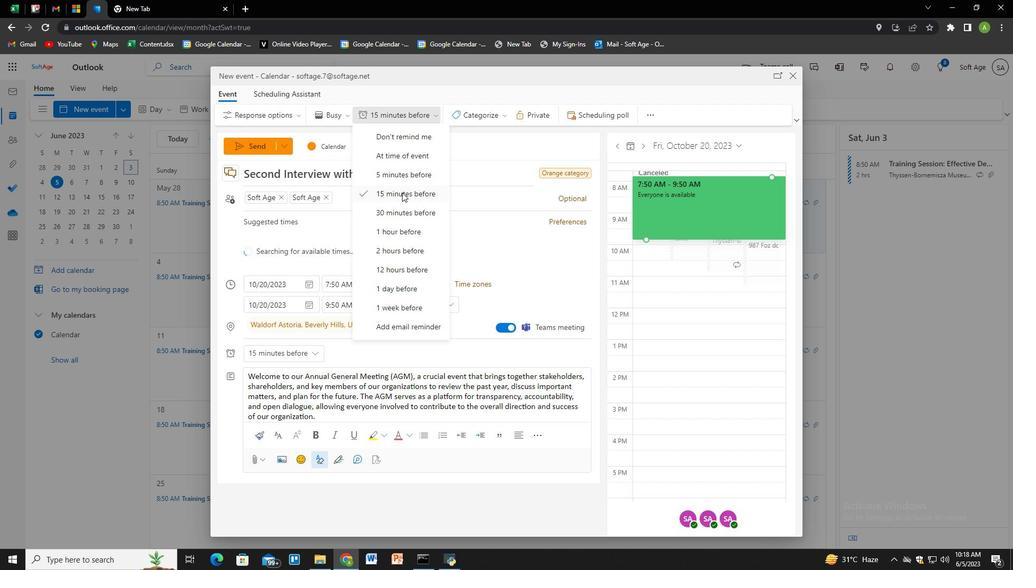 
Action: Mouse moved to (432, 196)
Screenshot: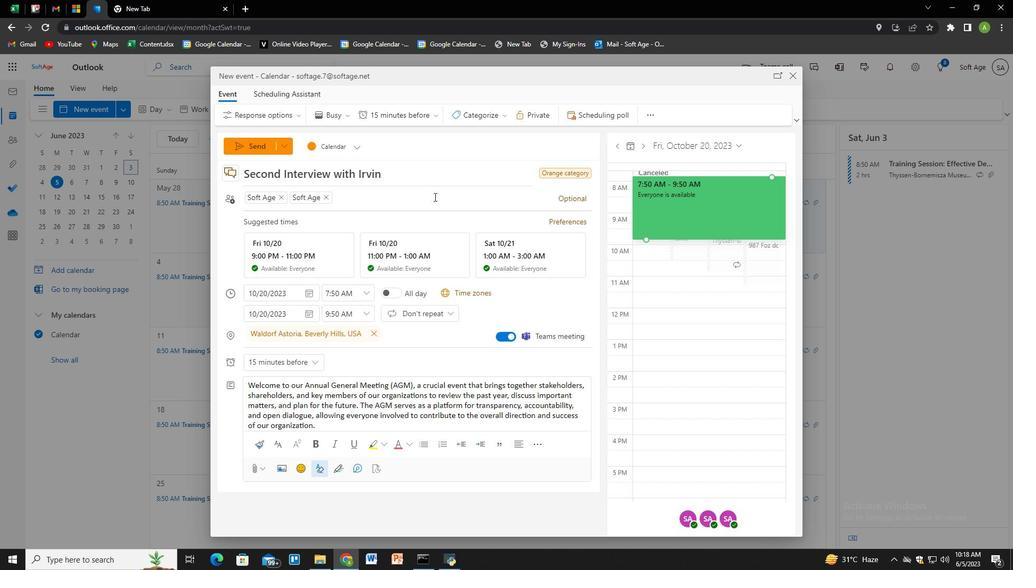 
Action: Mouse pressed left at (432, 196)
Screenshot: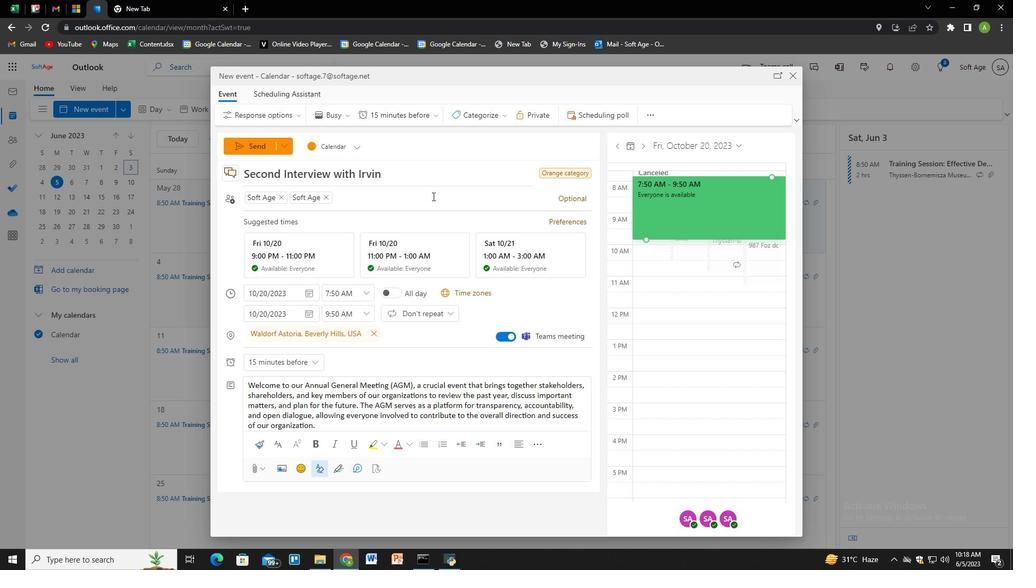 
Action: Mouse moved to (247, 148)
Screenshot: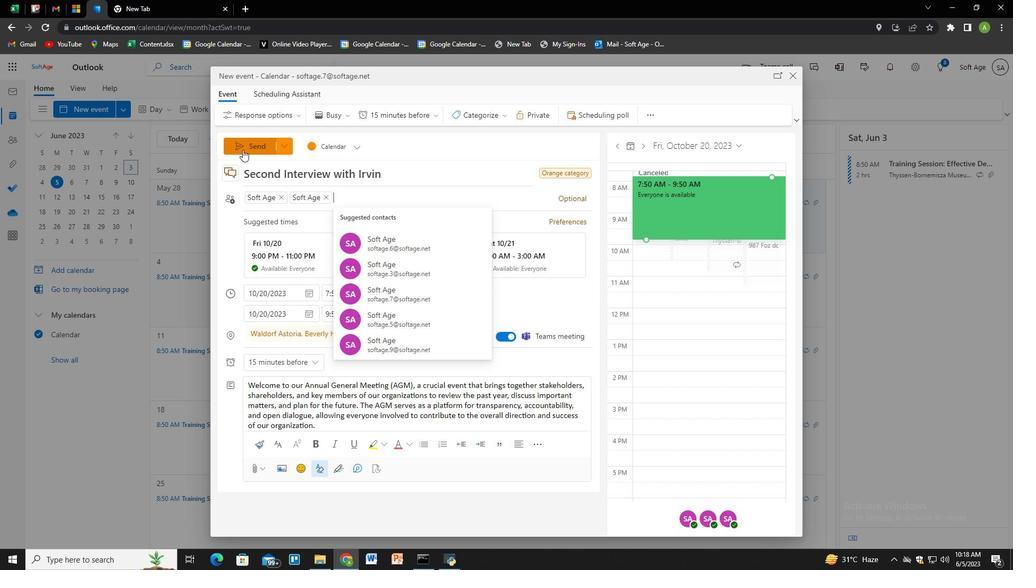 
Action: Mouse pressed left at (247, 148)
Screenshot: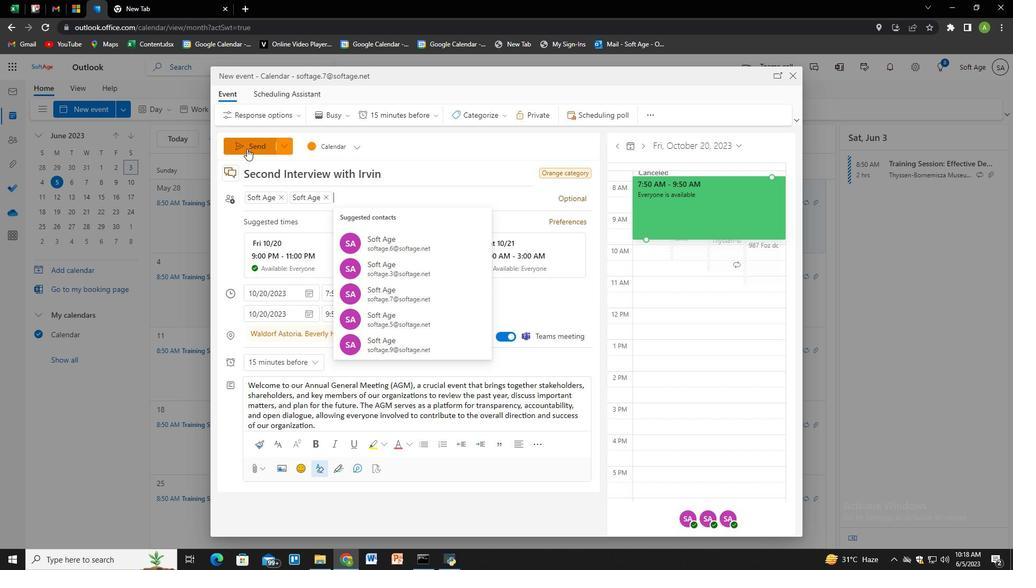 
Action: Mouse moved to (521, 345)
Screenshot: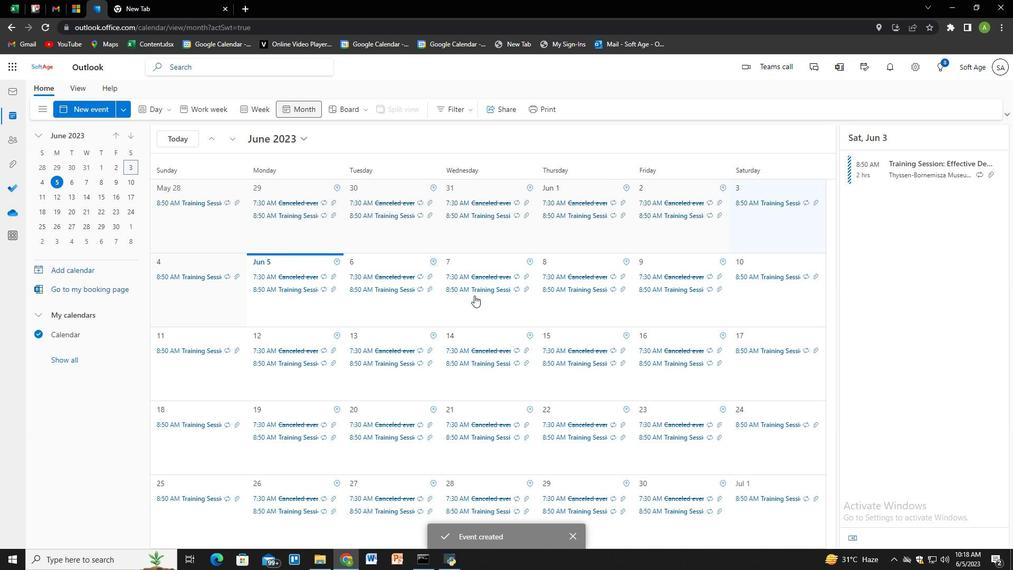 
